 Task: Add a dentist appointment for a check-up on the 19th at 11:00 AM.
Action: Mouse moved to (405, 129)
Screenshot: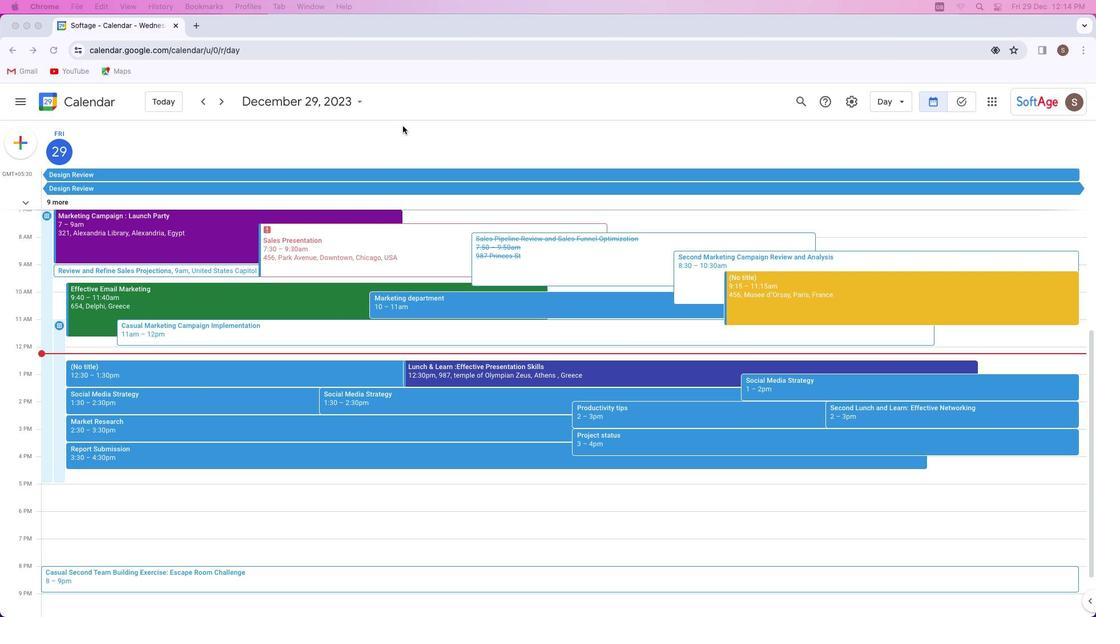 
Action: Mouse pressed left at (405, 129)
Screenshot: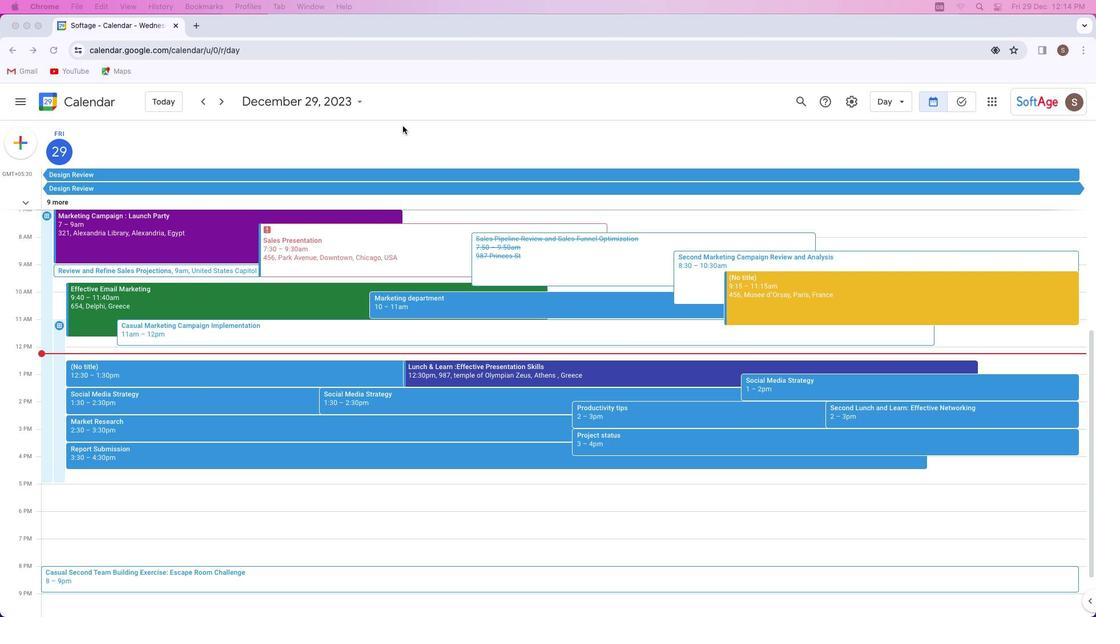 
Action: Mouse moved to (24, 149)
Screenshot: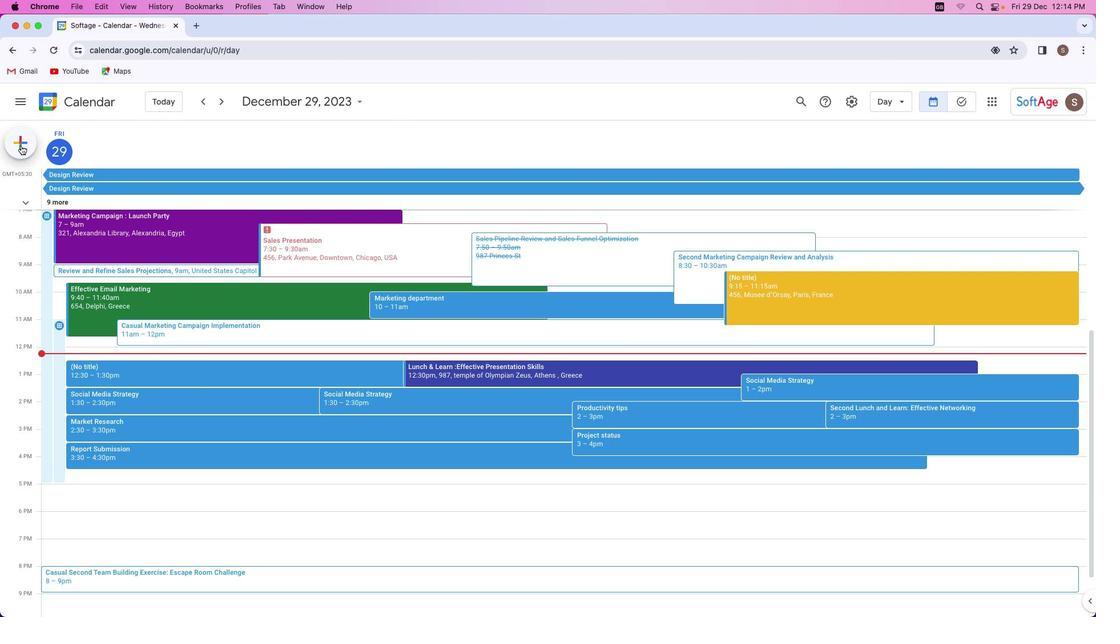 
Action: Mouse pressed left at (24, 149)
Screenshot: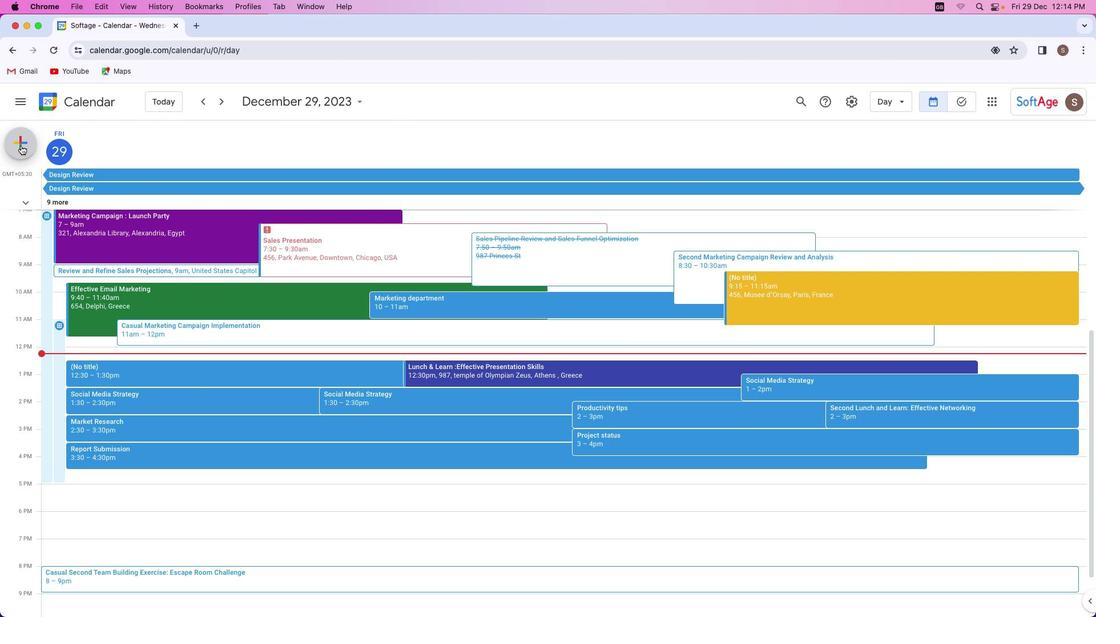 
Action: Mouse moved to (45, 178)
Screenshot: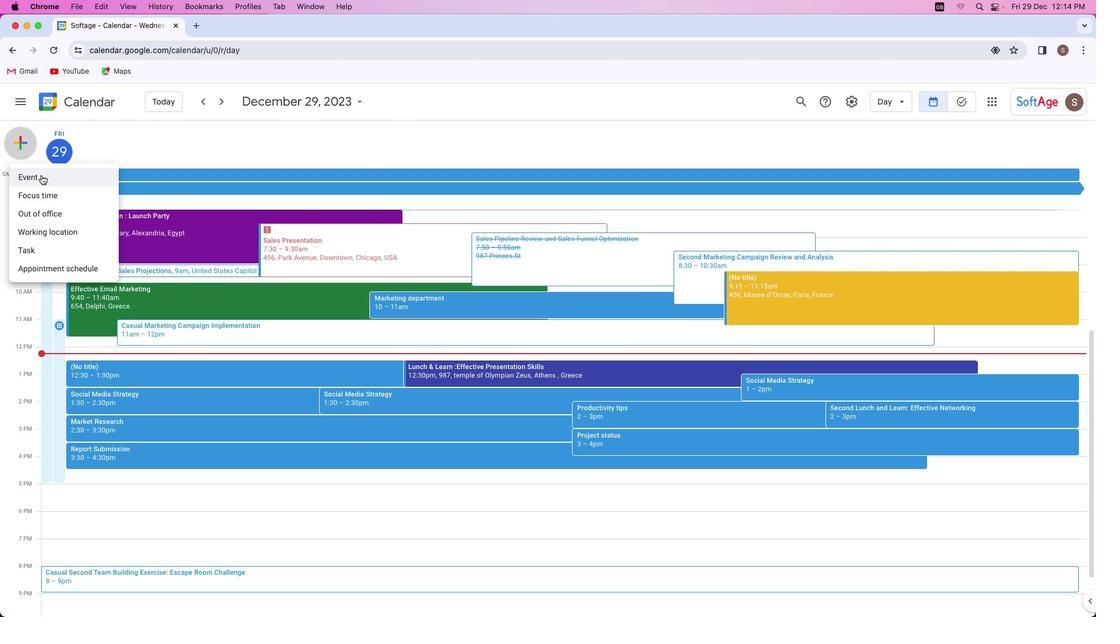 
Action: Mouse pressed left at (45, 178)
Screenshot: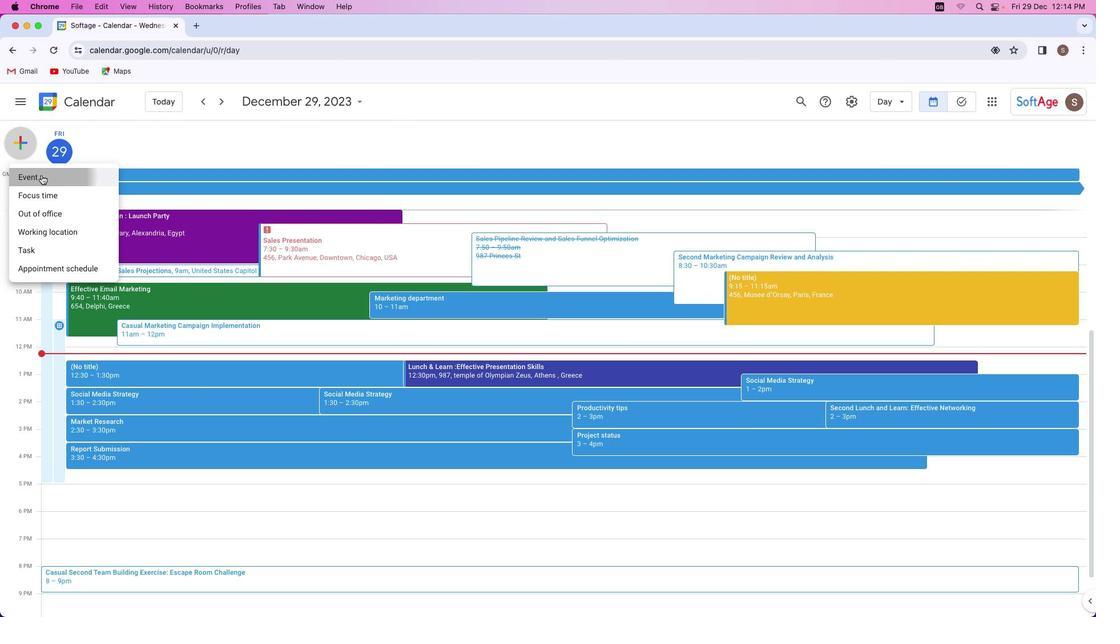
Action: Mouse moved to (401, 240)
Screenshot: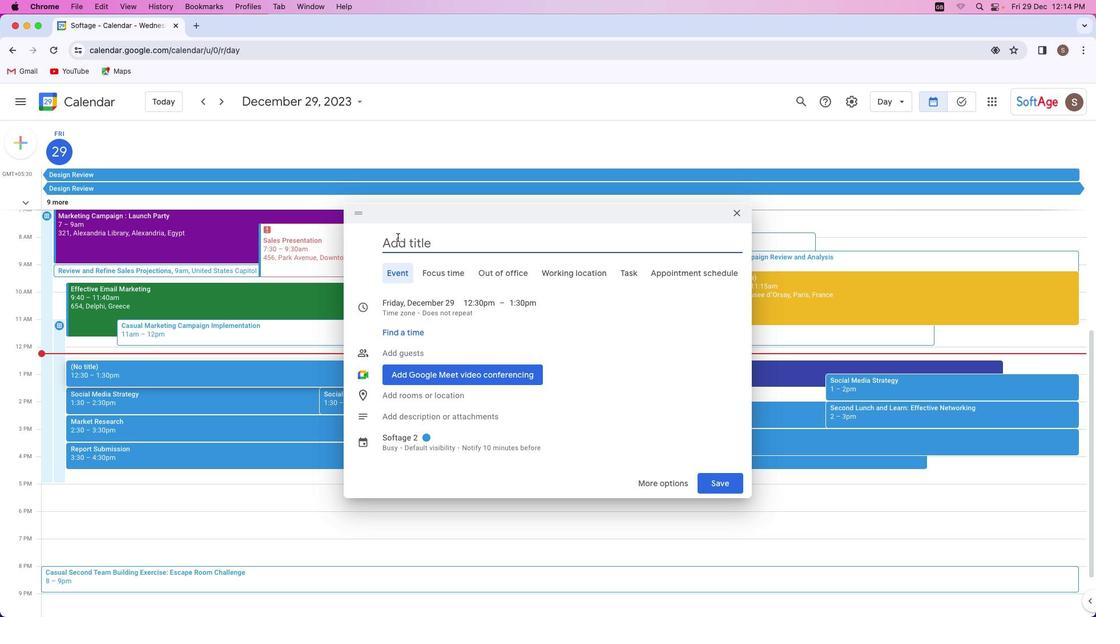 
Action: Key pressed Key.shift'D''e''n''t''i''s''t'Key.space'a''p''p''o''i''n''t''m''e''n''t'Key.shift_r':''c''e''c''k'Key.leftKey.leftKey.left'h'Key.rightKey.rightKey.right'-''u''p'Key.space'p''u''r''p''o''s''e'
Screenshot: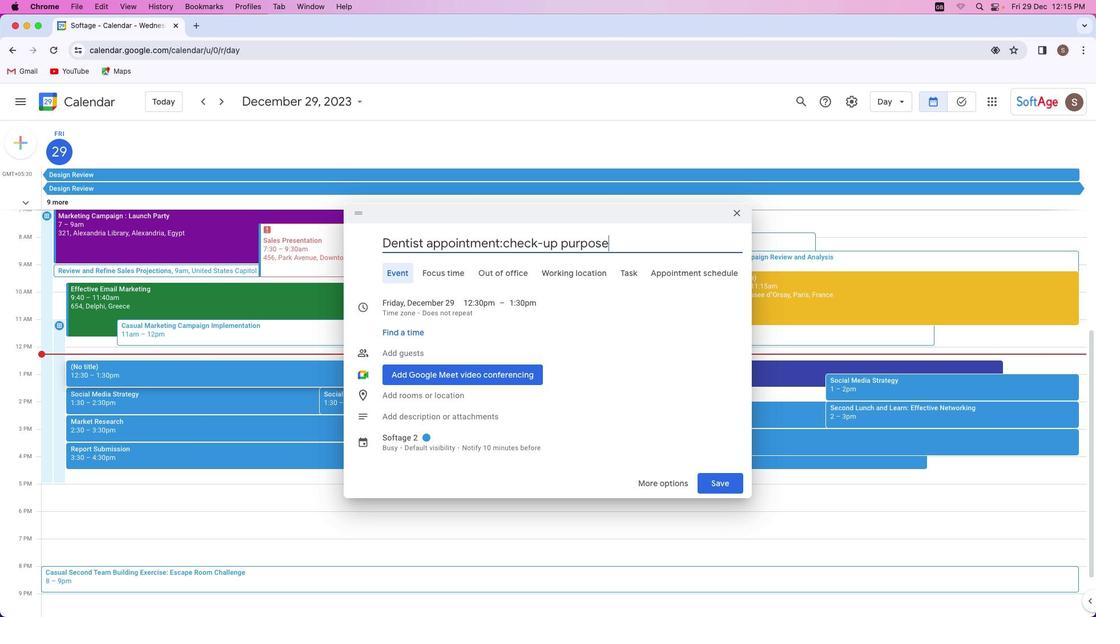 
Action: Mouse moved to (406, 305)
Screenshot: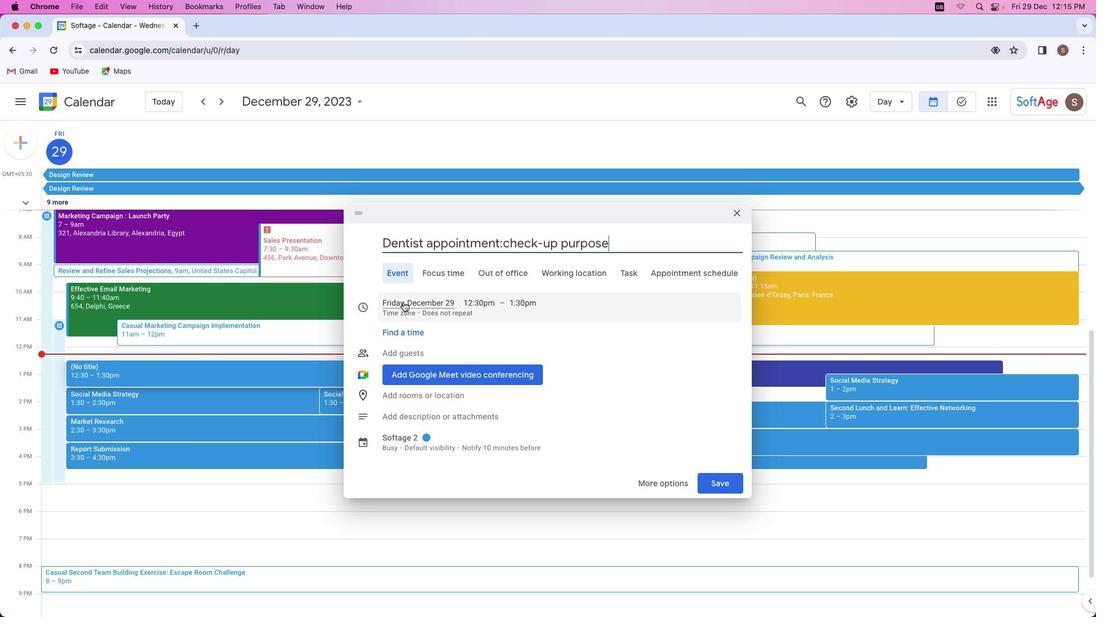 
Action: Mouse pressed left at (406, 305)
Screenshot: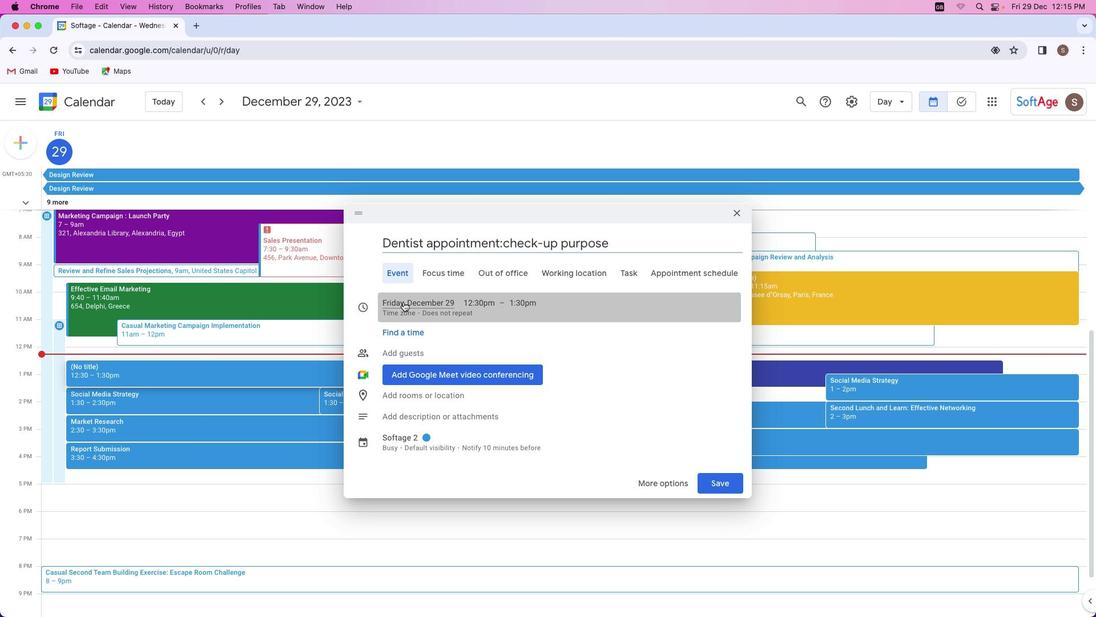 
Action: Mouse moved to (528, 324)
Screenshot: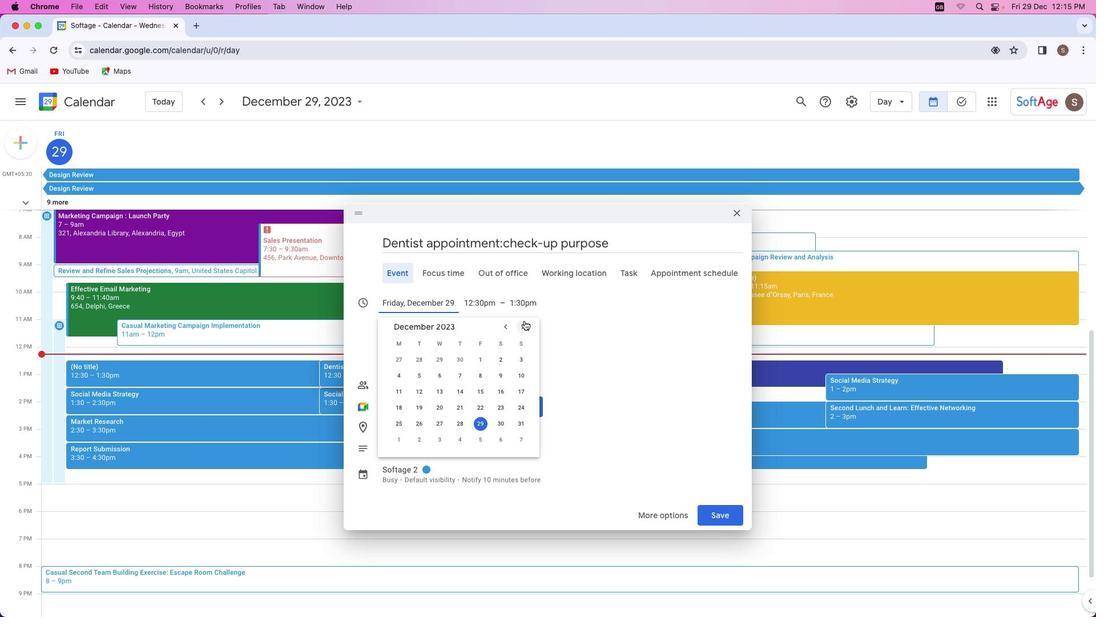 
Action: Mouse pressed left at (528, 324)
Screenshot: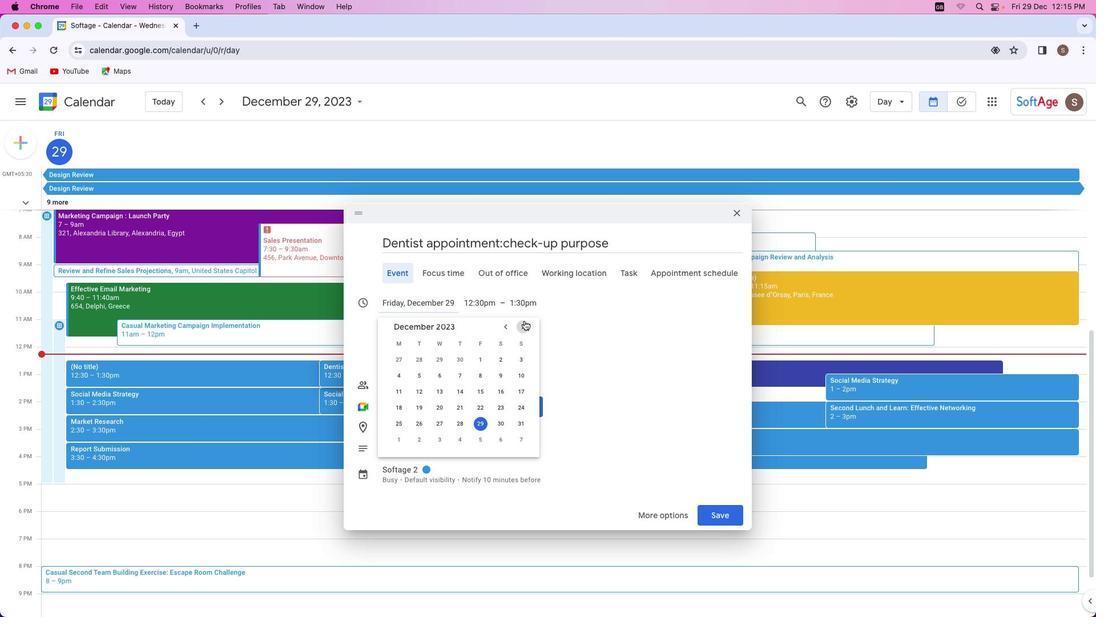
Action: Mouse moved to (480, 392)
Screenshot: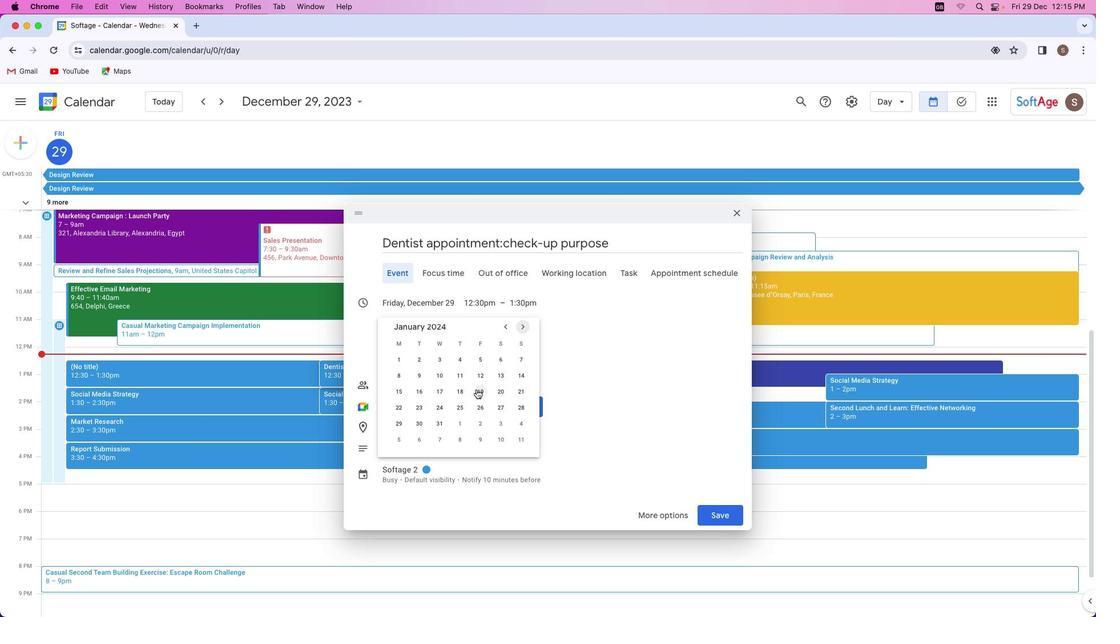 
Action: Mouse pressed left at (480, 392)
Screenshot: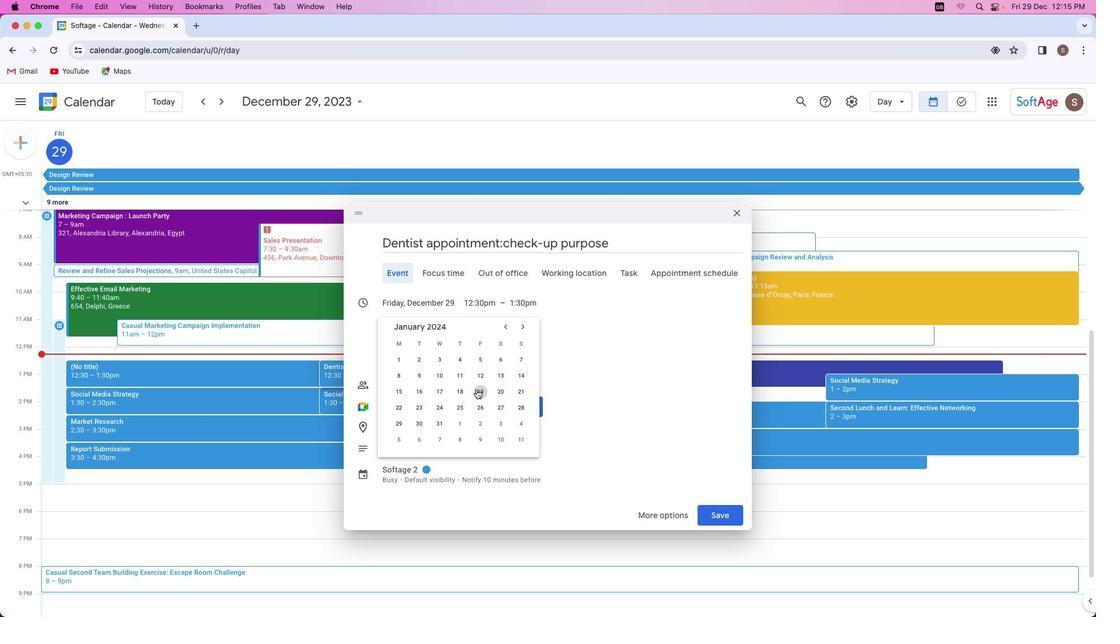 
Action: Mouse moved to (497, 306)
Screenshot: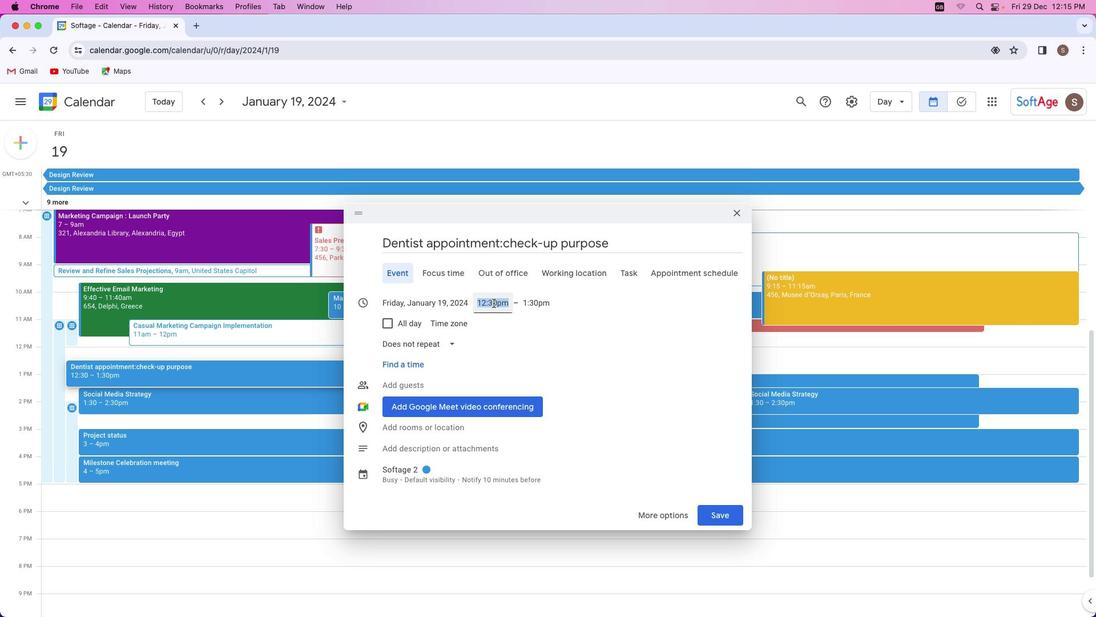 
Action: Mouse pressed left at (497, 306)
Screenshot: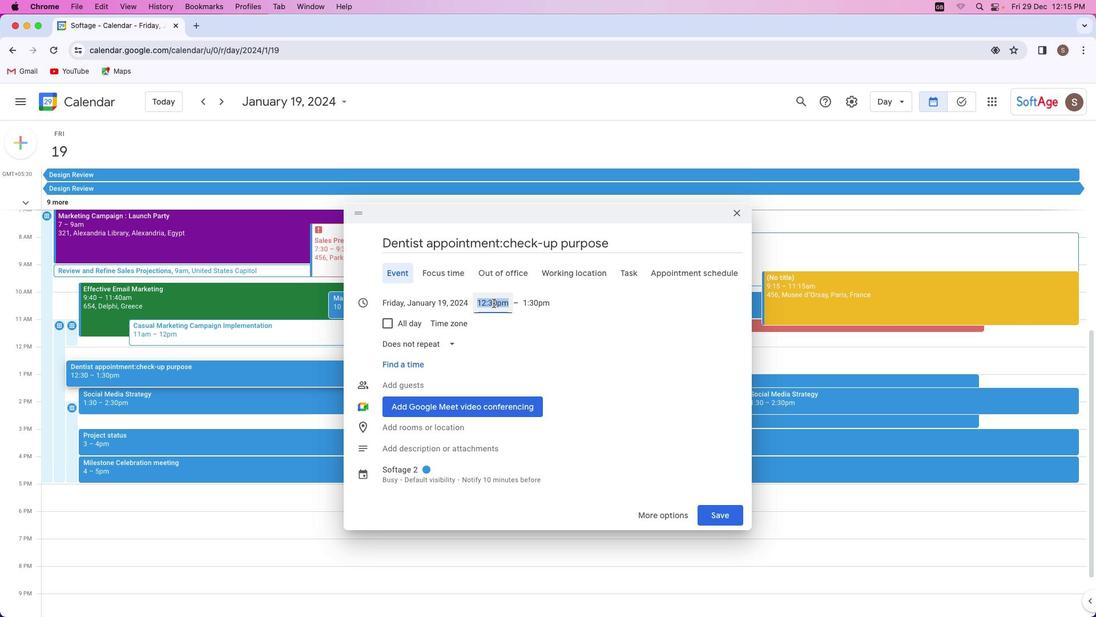 
Action: Mouse moved to (498, 359)
Screenshot: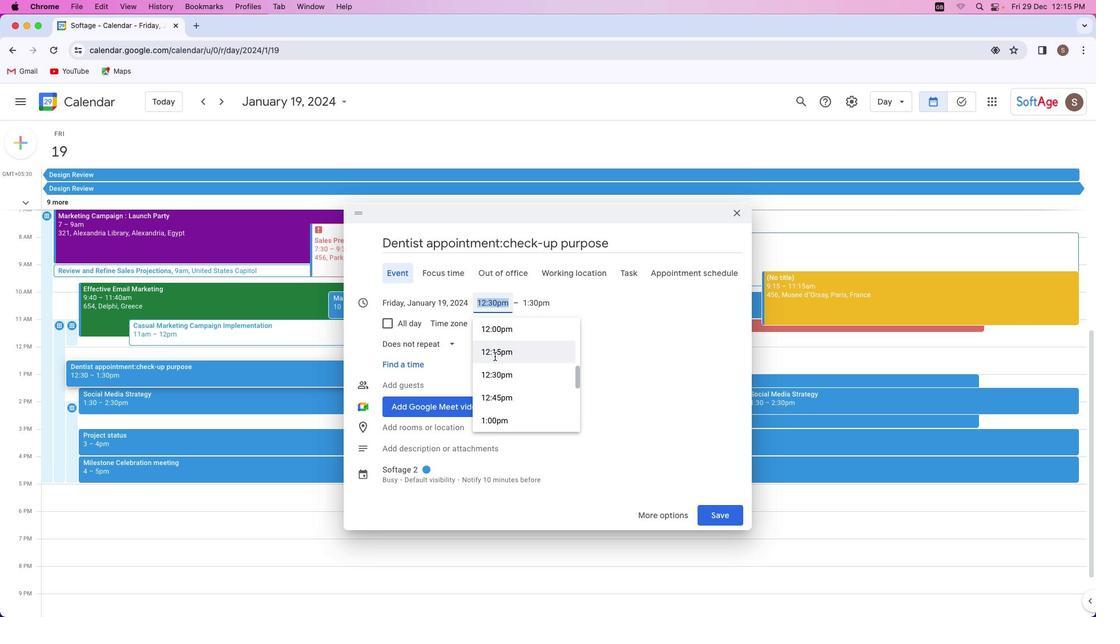 
Action: Mouse scrolled (498, 359) with delta (3, 3)
Screenshot: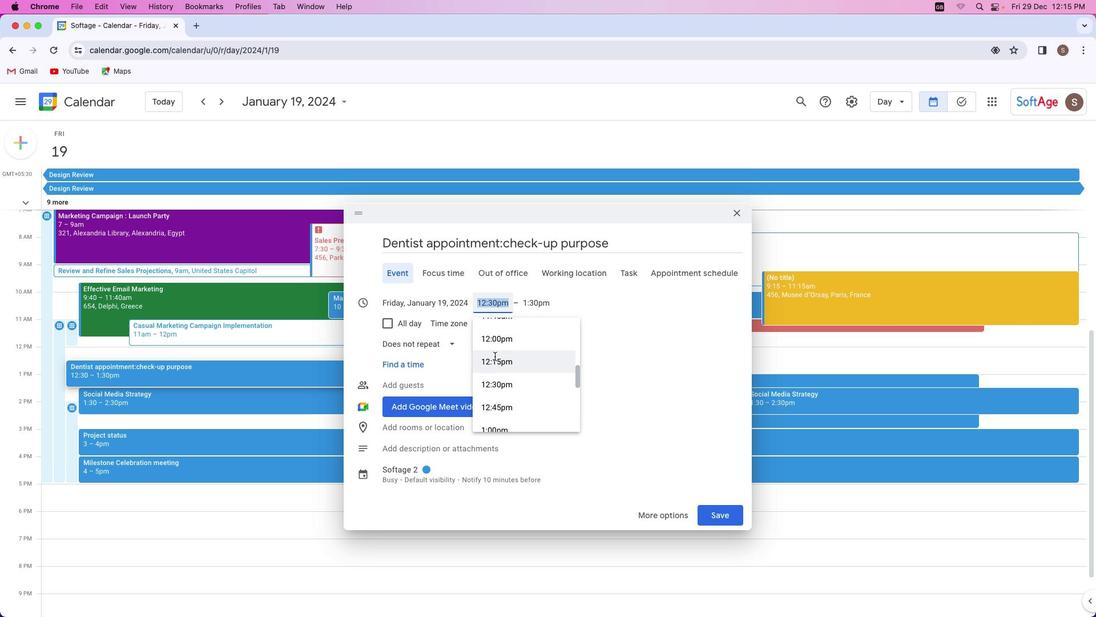 
Action: Mouse moved to (498, 359)
Screenshot: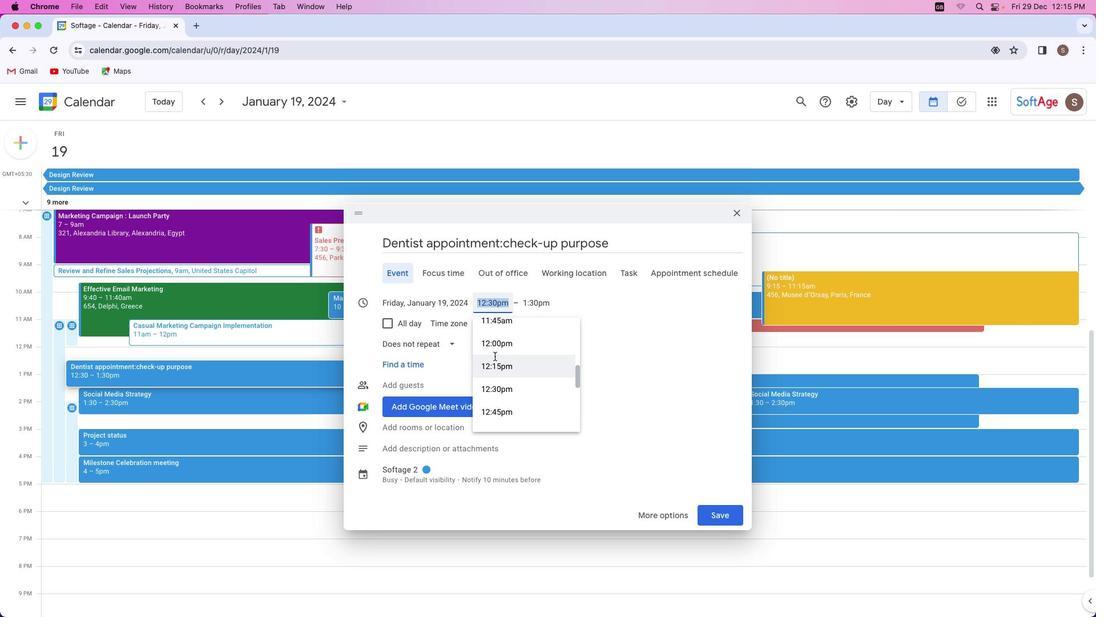 
Action: Mouse scrolled (498, 359) with delta (3, 3)
Screenshot: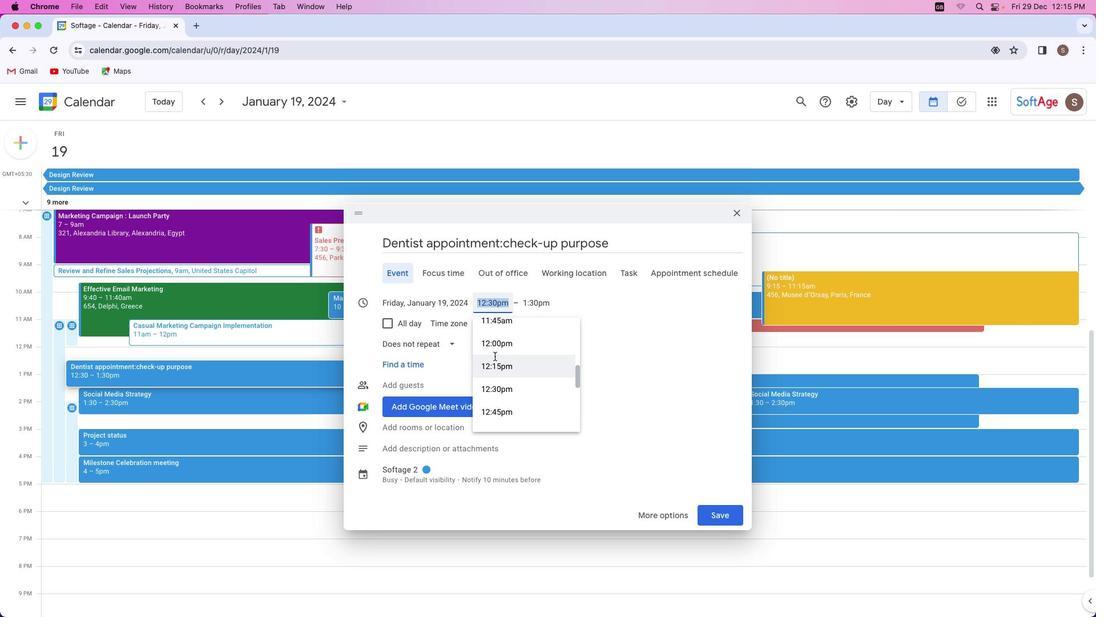 
Action: Mouse scrolled (498, 359) with delta (3, 4)
Screenshot: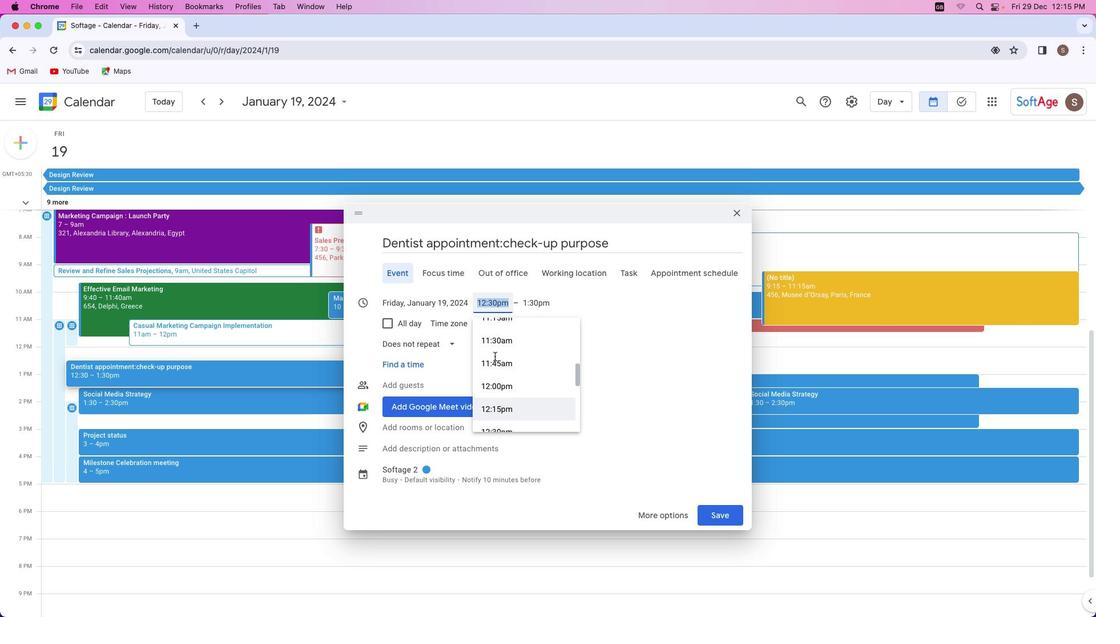 
Action: Mouse scrolled (498, 359) with delta (3, 3)
Screenshot: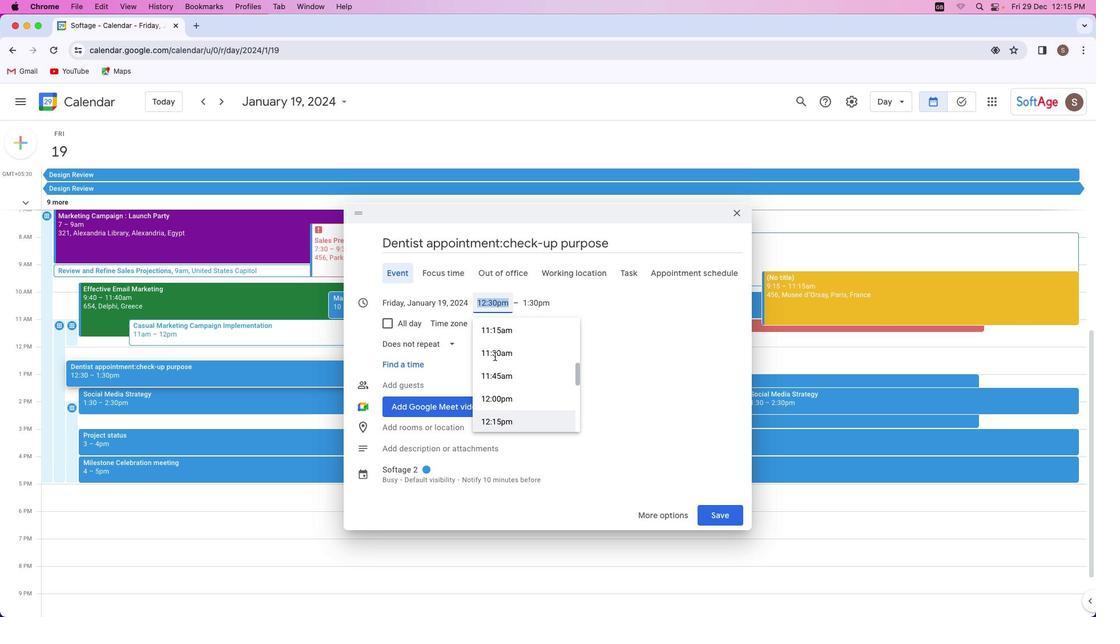 
Action: Mouse scrolled (498, 359) with delta (3, 3)
Screenshot: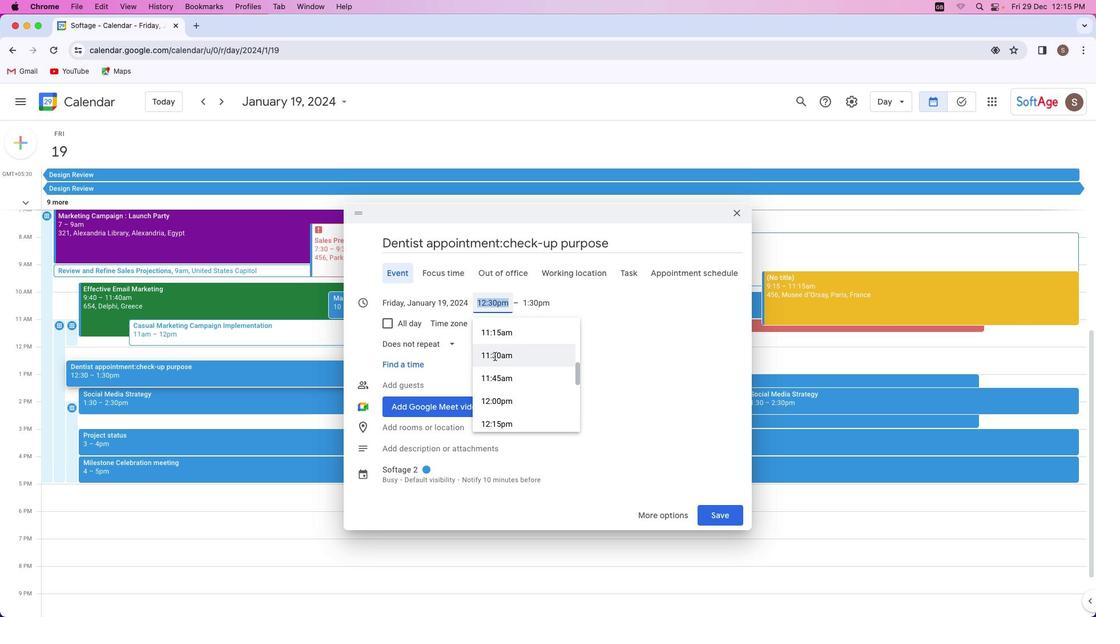 
Action: Mouse scrolled (498, 359) with delta (3, 3)
Screenshot: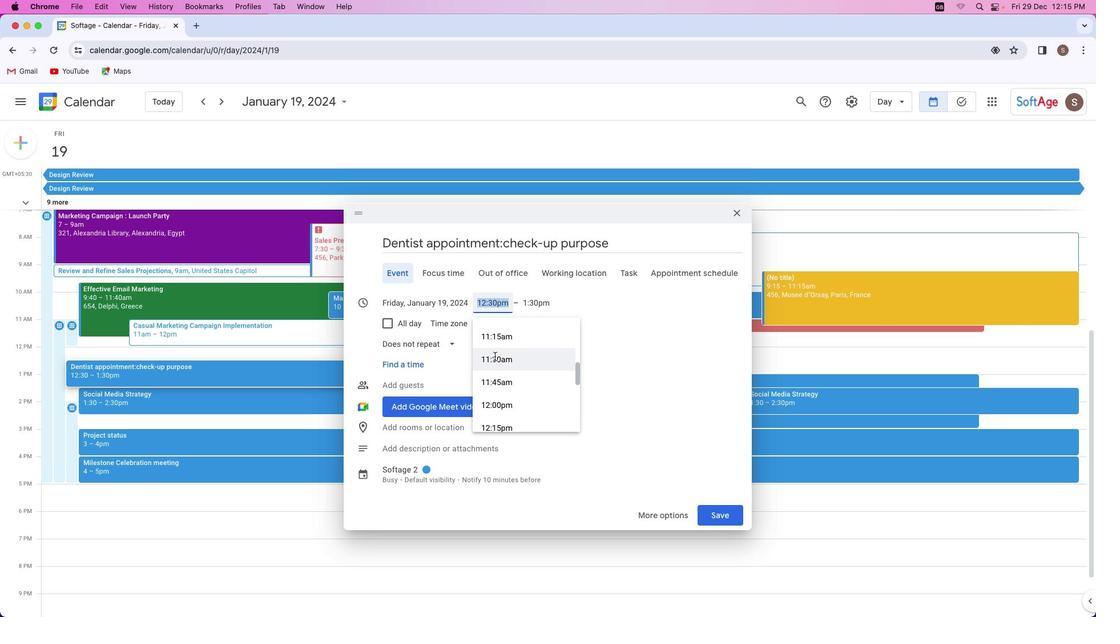
Action: Mouse scrolled (498, 359) with delta (3, 3)
Screenshot: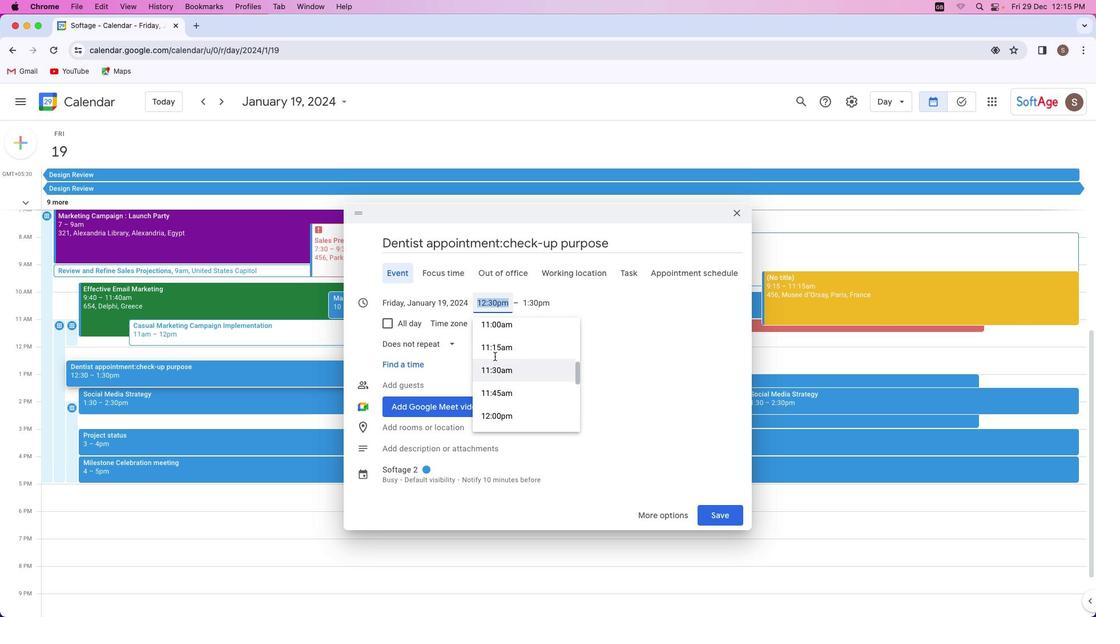 
Action: Mouse scrolled (498, 359) with delta (3, 3)
Screenshot: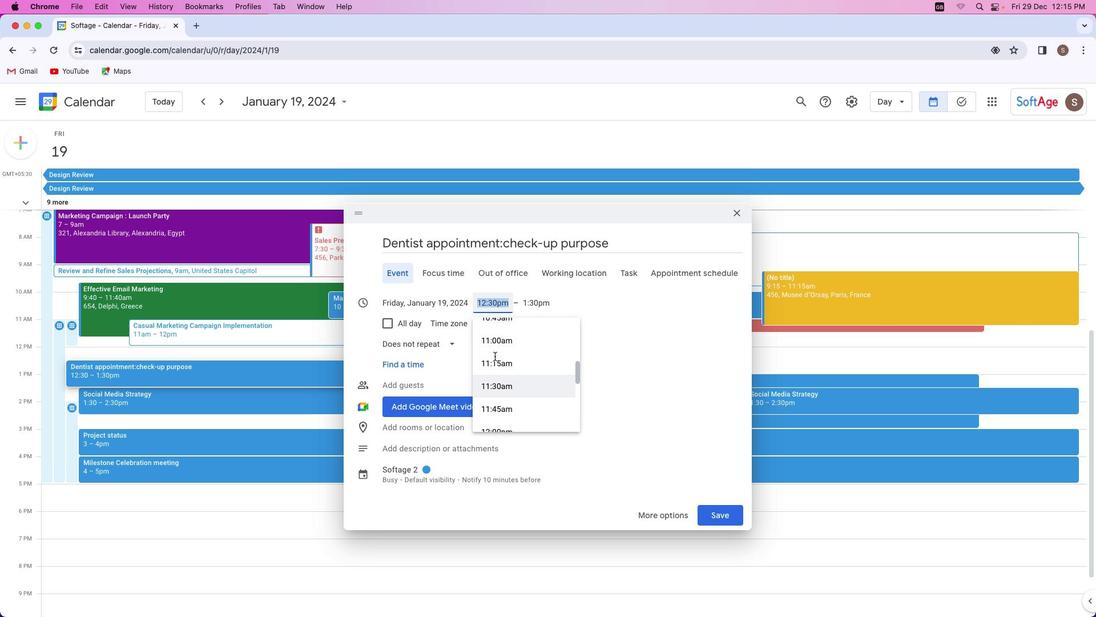 
Action: Mouse moved to (506, 346)
Screenshot: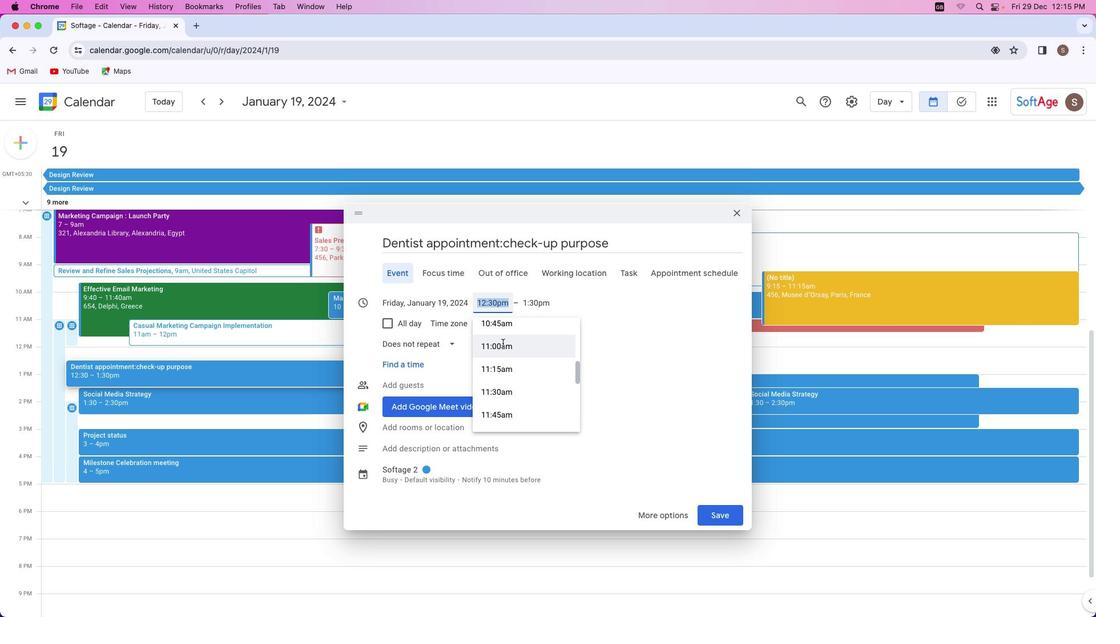 
Action: Mouse pressed left at (506, 346)
Screenshot: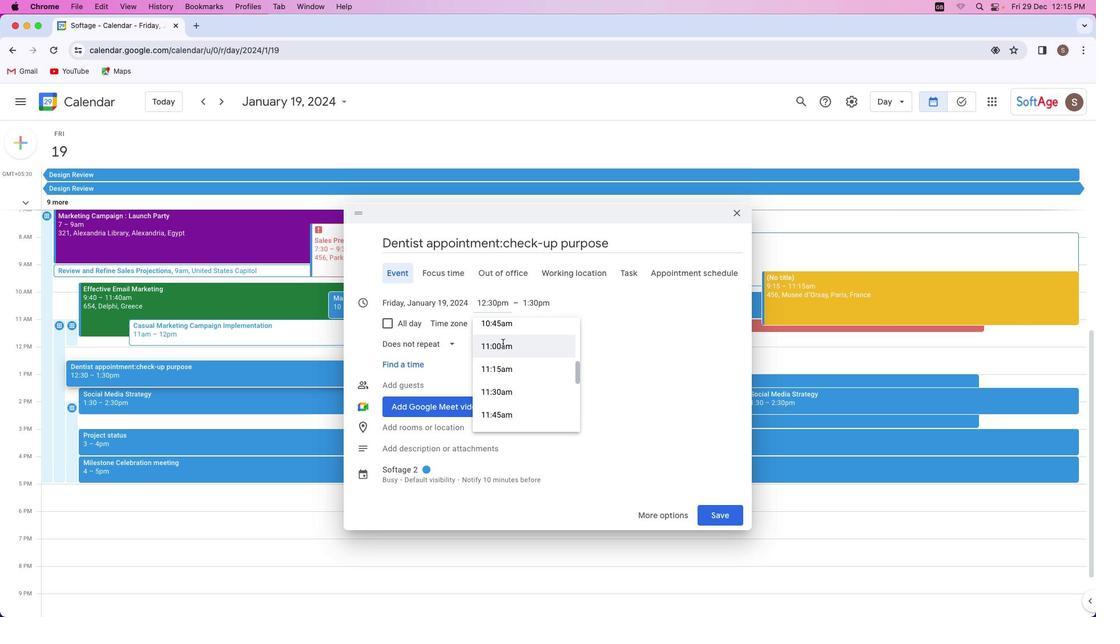
Action: Mouse moved to (538, 309)
Screenshot: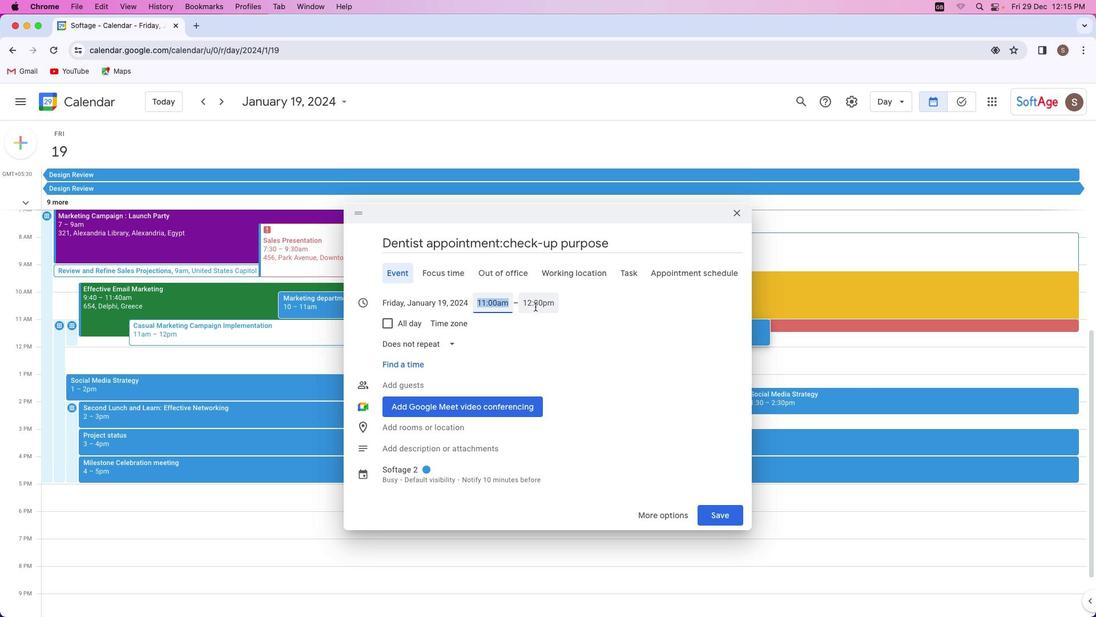 
Action: Mouse pressed left at (538, 309)
Screenshot: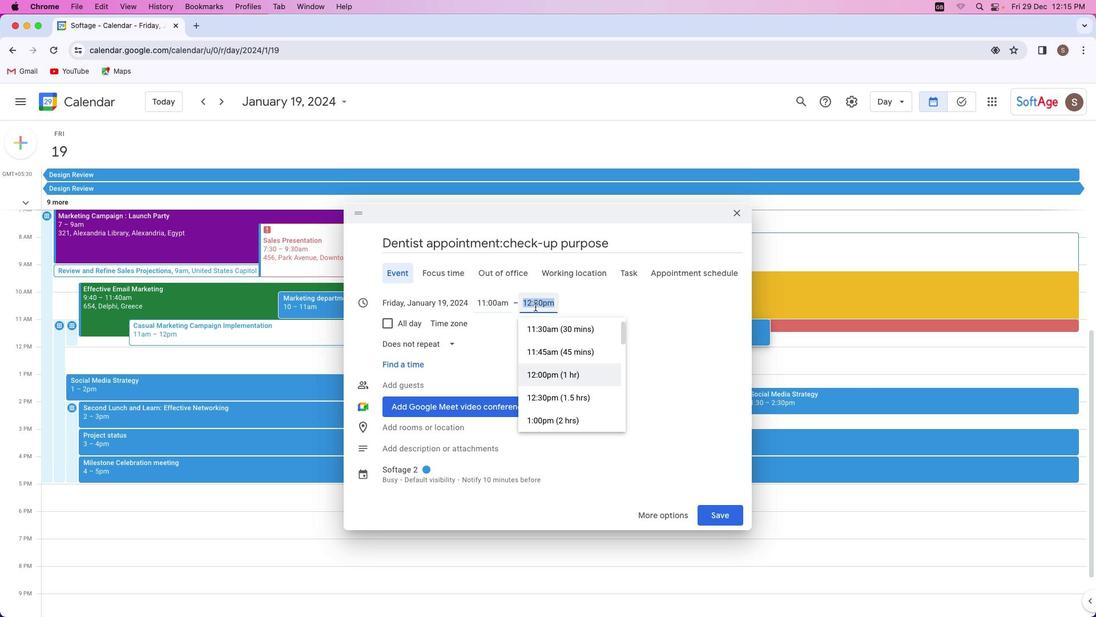 
Action: Mouse moved to (542, 365)
Screenshot: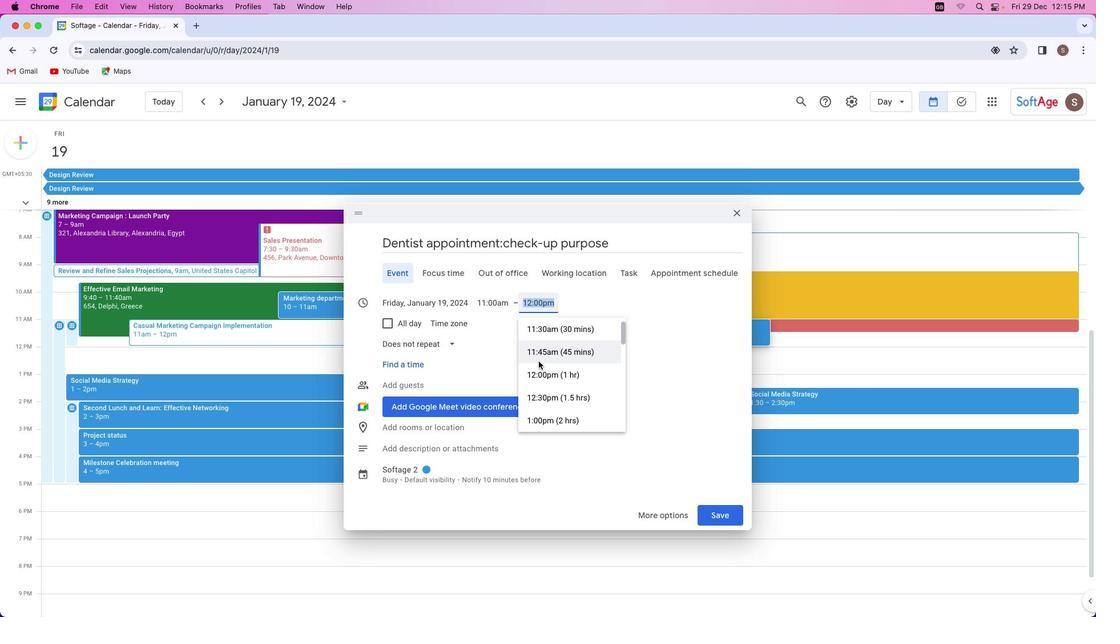 
Action: Mouse scrolled (542, 365) with delta (3, 3)
Screenshot: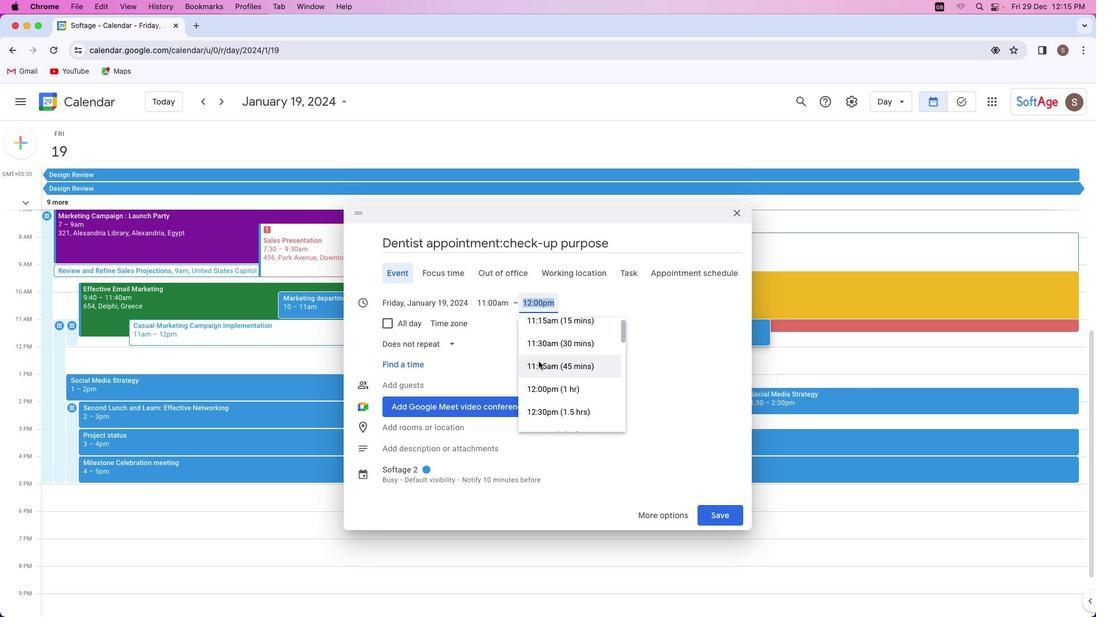 
Action: Mouse moved to (542, 364)
Screenshot: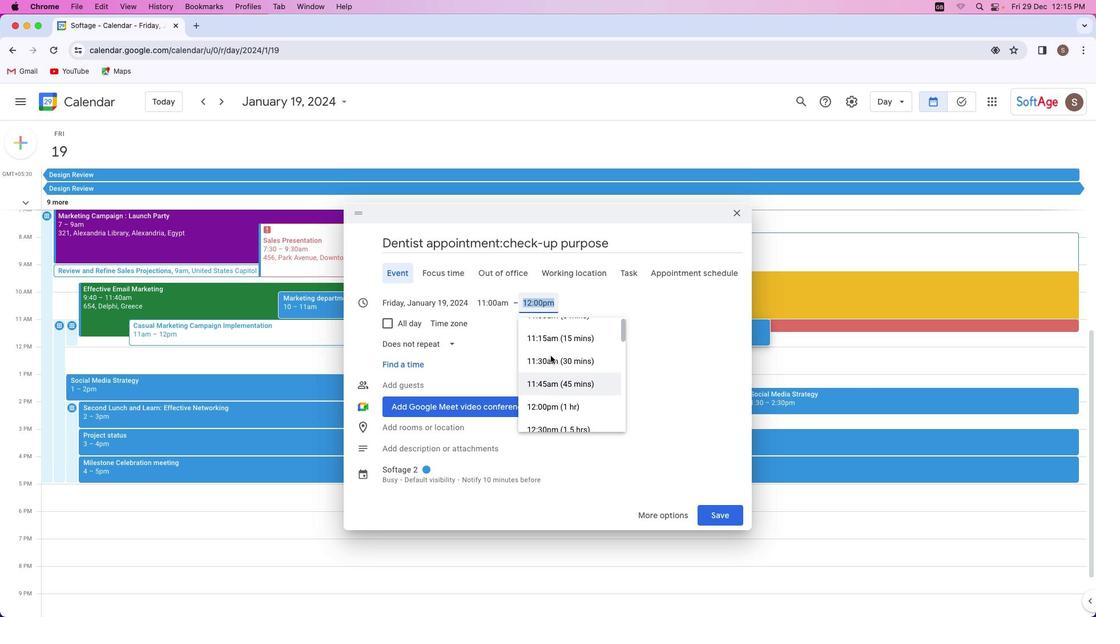 
Action: Mouse scrolled (542, 364) with delta (3, 3)
Screenshot: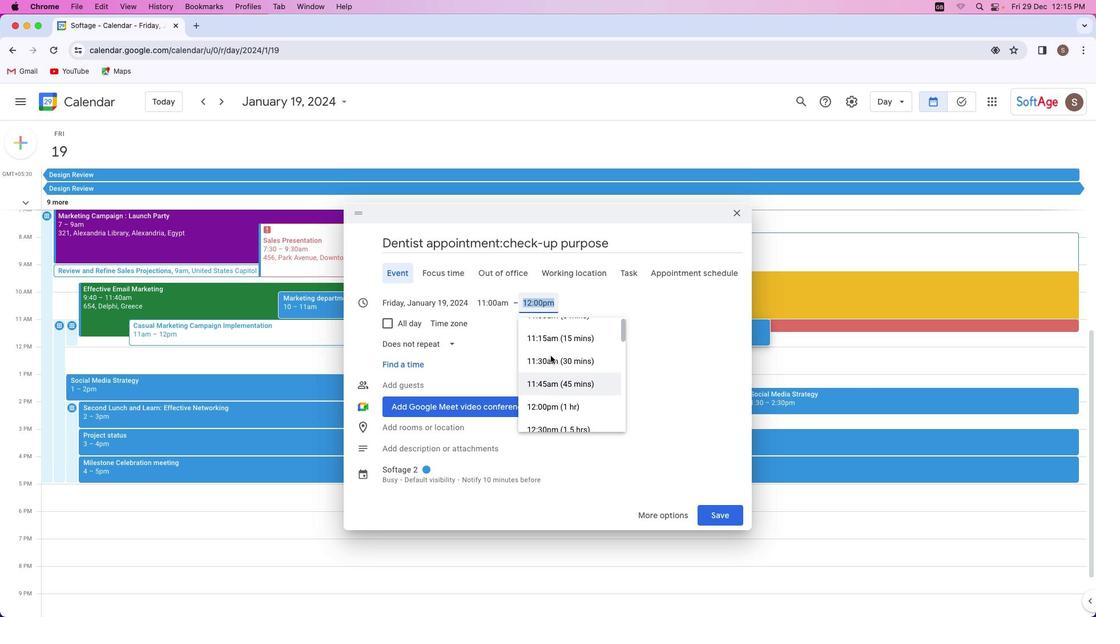 
Action: Mouse scrolled (542, 364) with delta (3, 5)
Screenshot: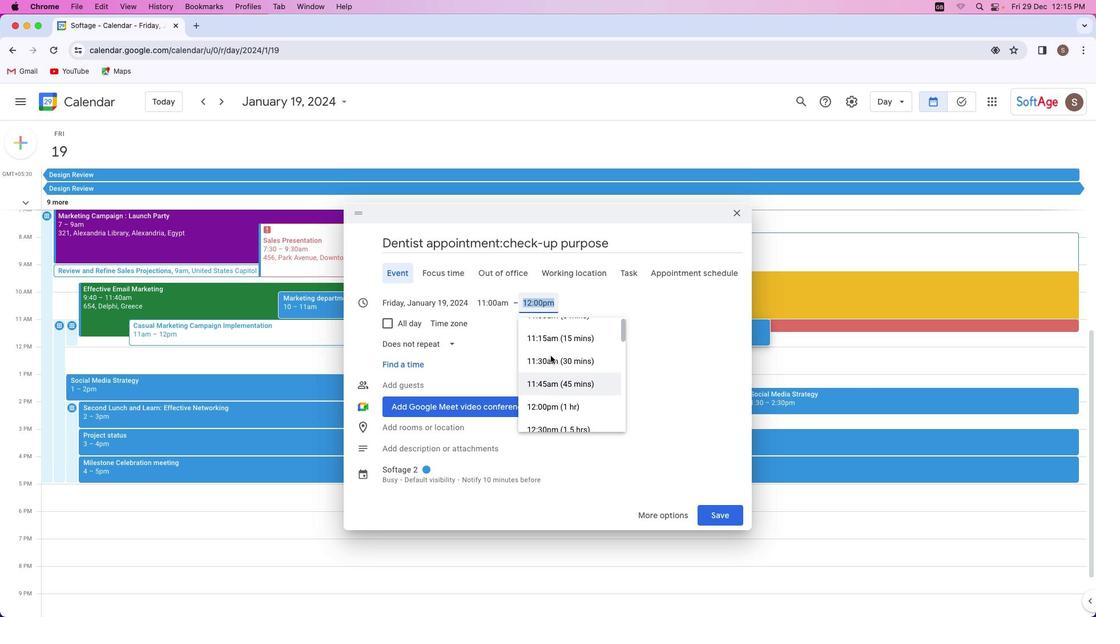 
Action: Mouse scrolled (542, 364) with delta (3, 6)
Screenshot: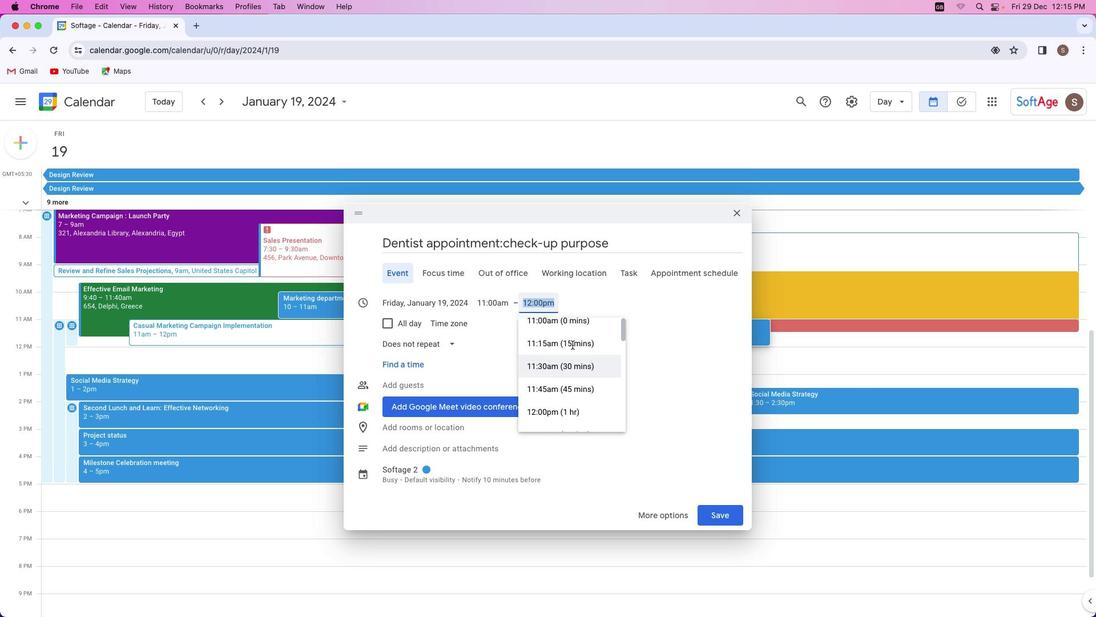 
Action: Mouse moved to (593, 330)
Screenshot: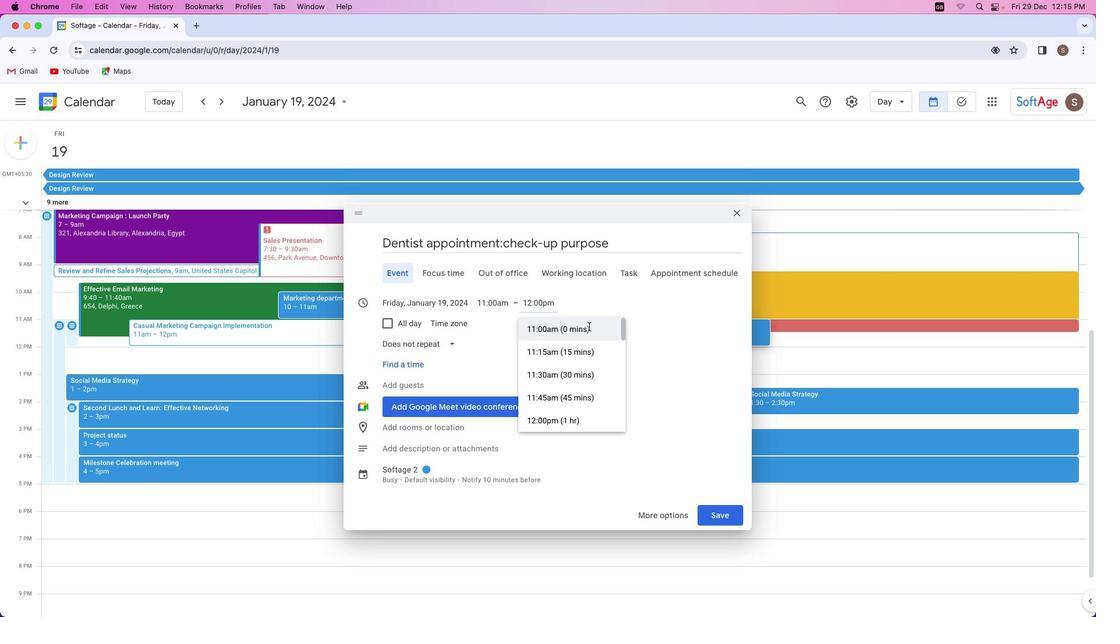 
Action: Mouse pressed left at (593, 330)
Screenshot: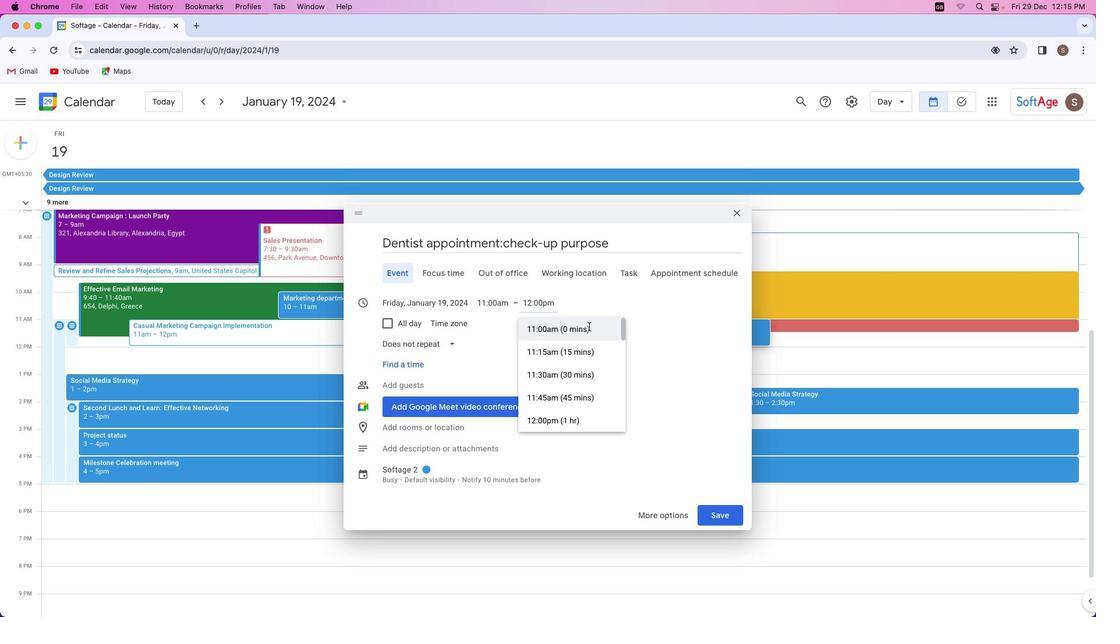 
Action: Mouse moved to (413, 450)
Screenshot: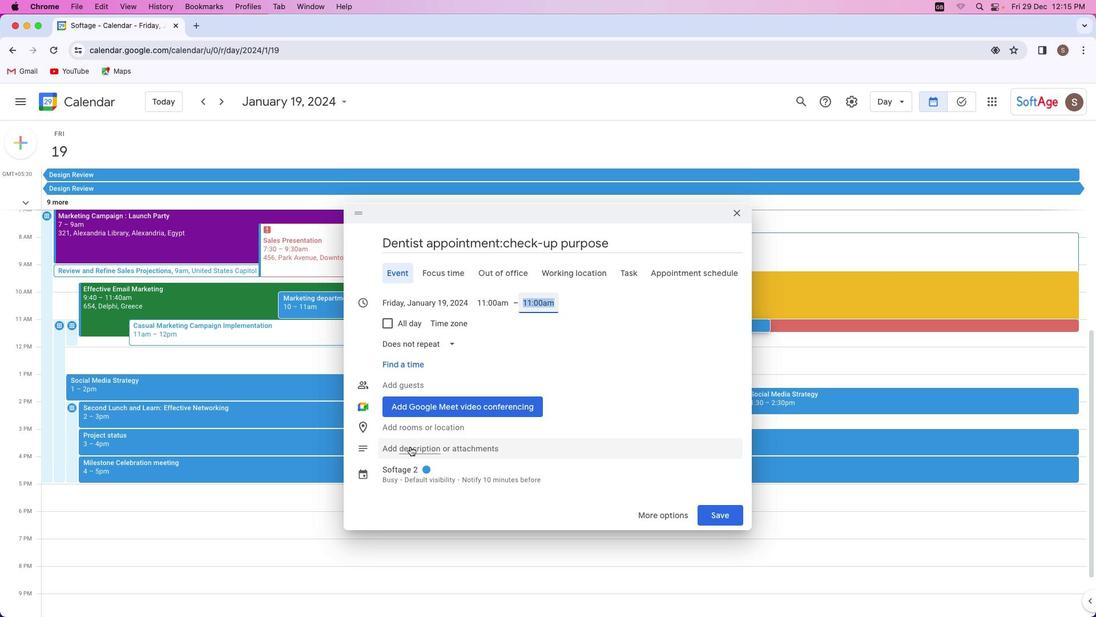 
Action: Mouse pressed left at (413, 450)
Screenshot: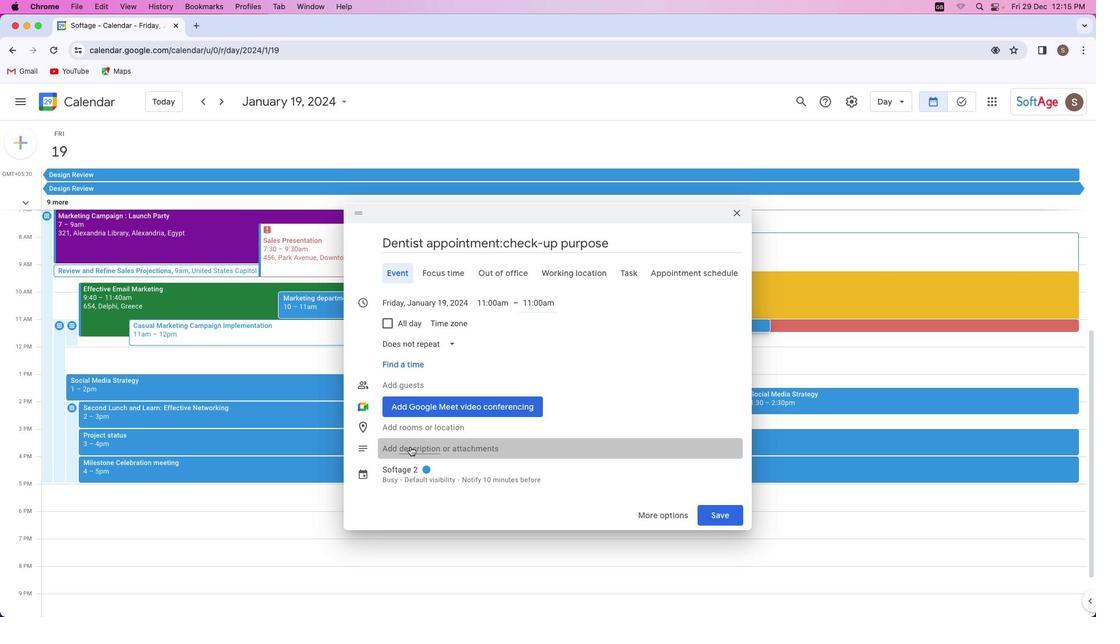 
Action: Mouse moved to (424, 462)
Screenshot: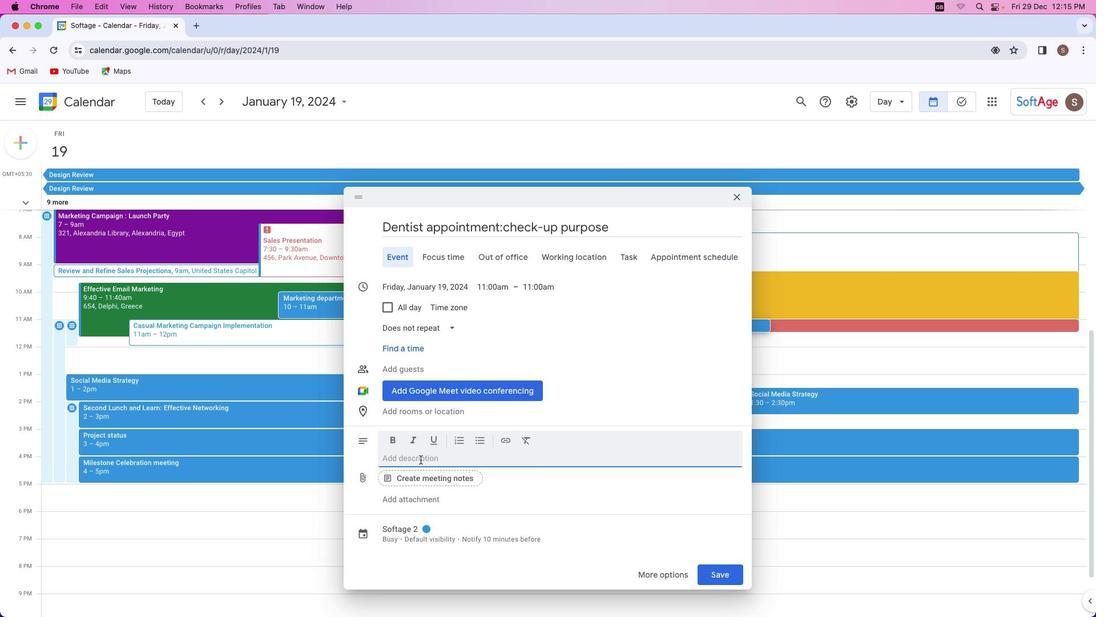 
Action: Key pressed Key.shift'I'Key.space'a''m'Key.space'a''d''d''i''n''g'Key.space'a'Key.space'd''e''n''t''i''s''t'Key.space'a''p''p''o''i''n''t''m''e''n''t'Key.space'f''o''r'Key.space'a'Key.space'c''h''e''c''k''-''u''p''.'
Screenshot: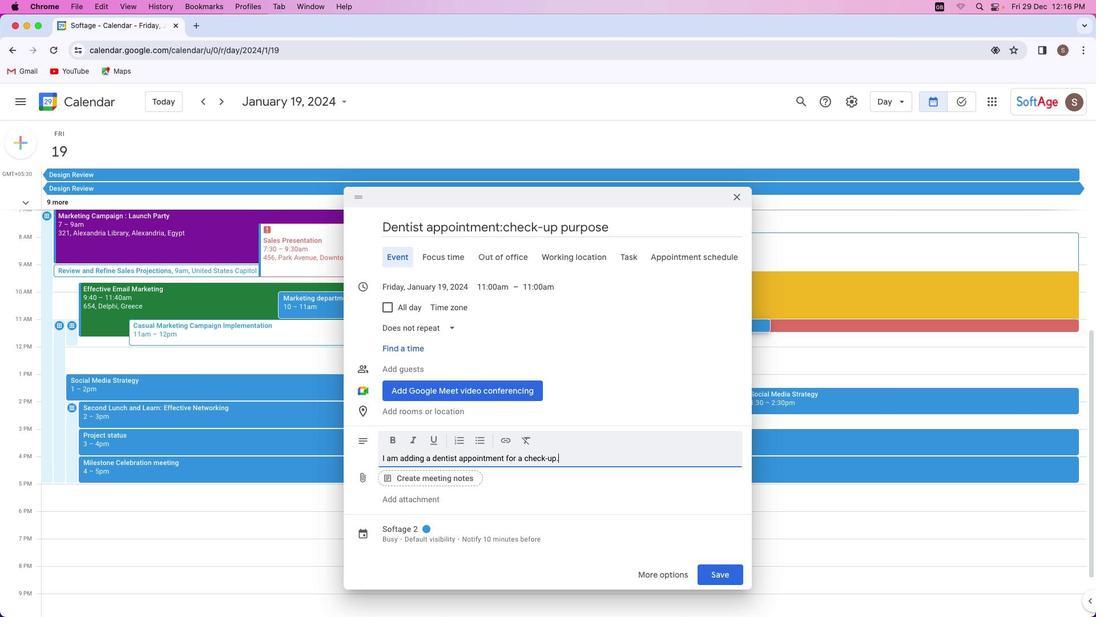 
Action: Mouse moved to (423, 525)
Screenshot: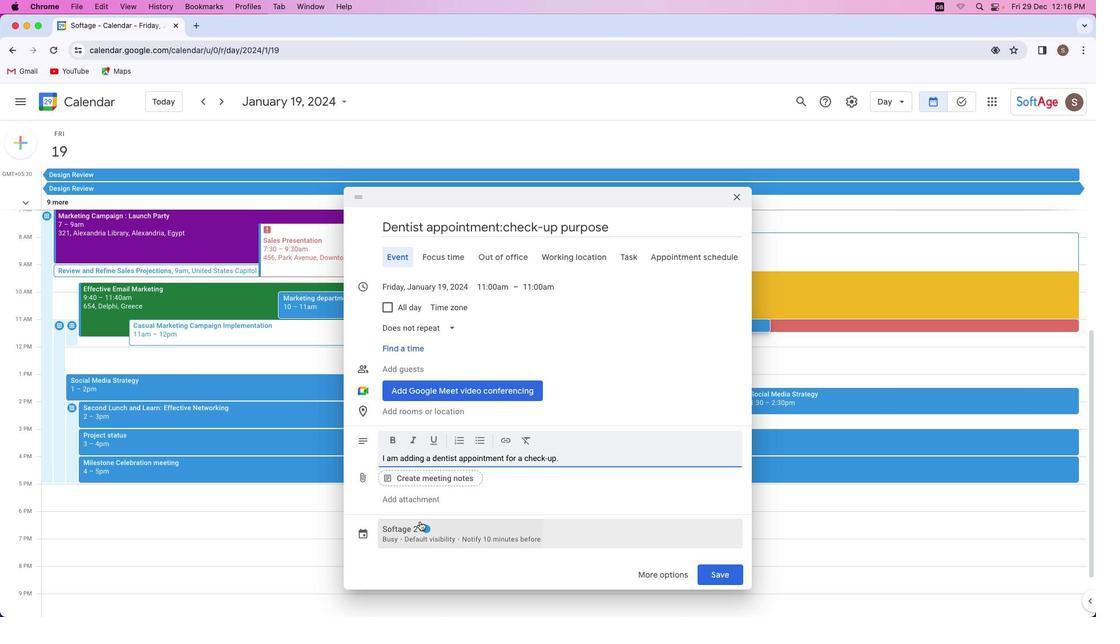 
Action: Mouse pressed left at (423, 525)
Screenshot: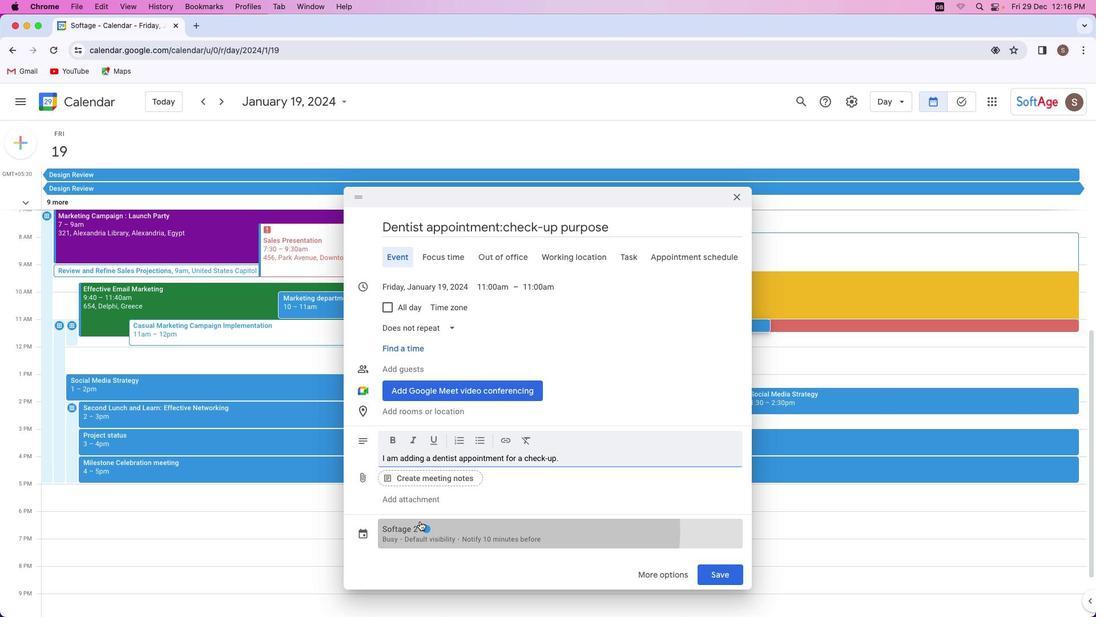 
Action: Mouse moved to (438, 449)
Screenshot: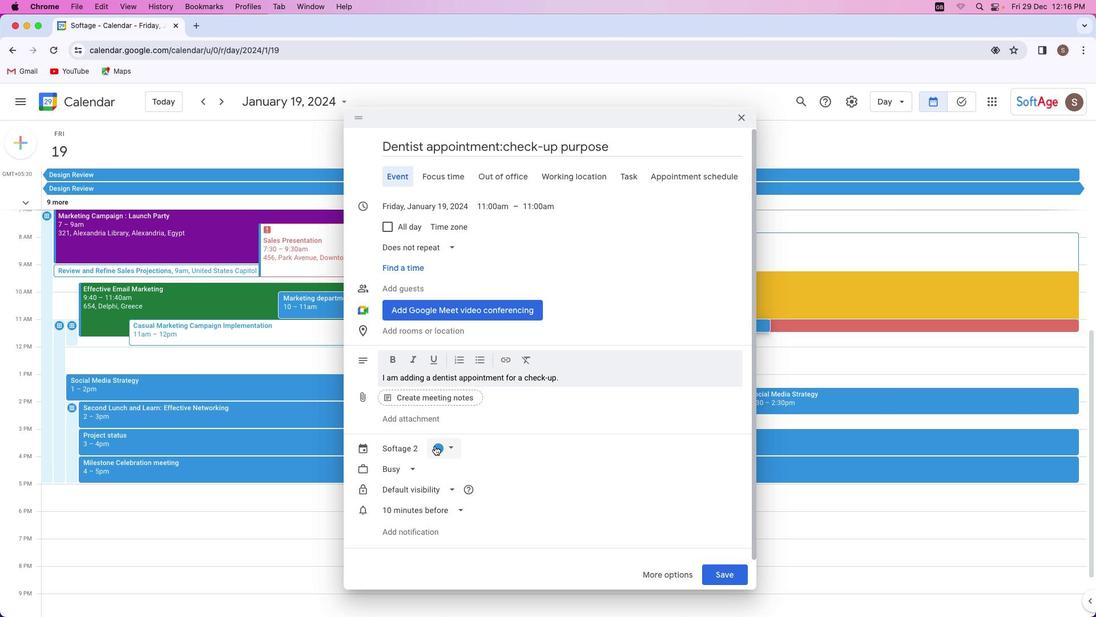 
Action: Mouse pressed left at (438, 449)
Screenshot: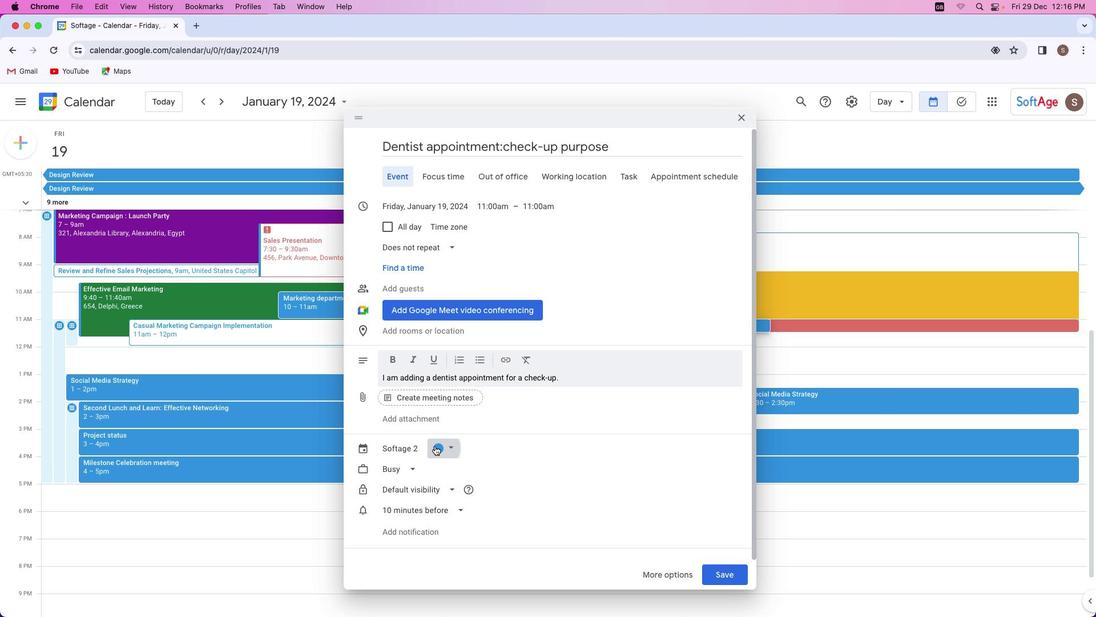 
Action: Mouse moved to (445, 471)
Screenshot: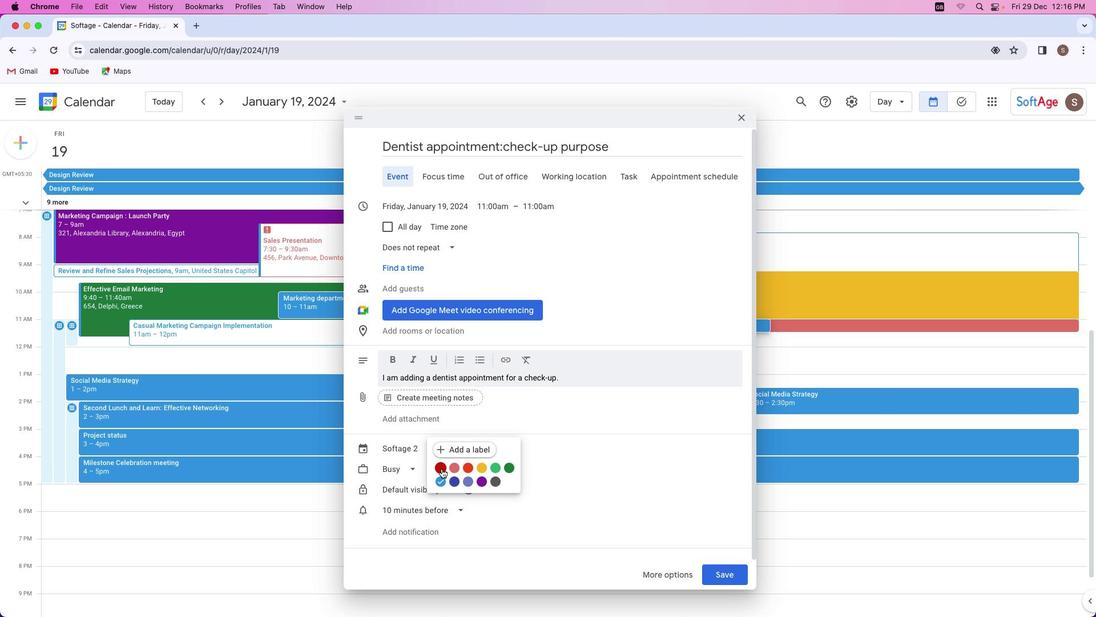 
Action: Mouse pressed left at (445, 471)
Screenshot: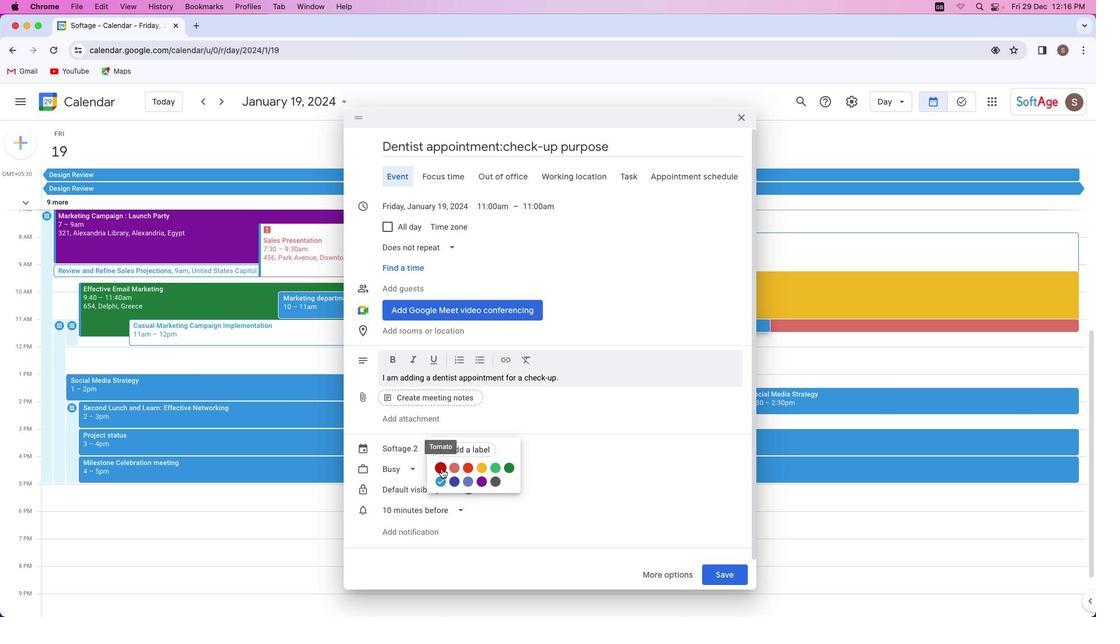 
Action: Mouse moved to (714, 574)
Screenshot: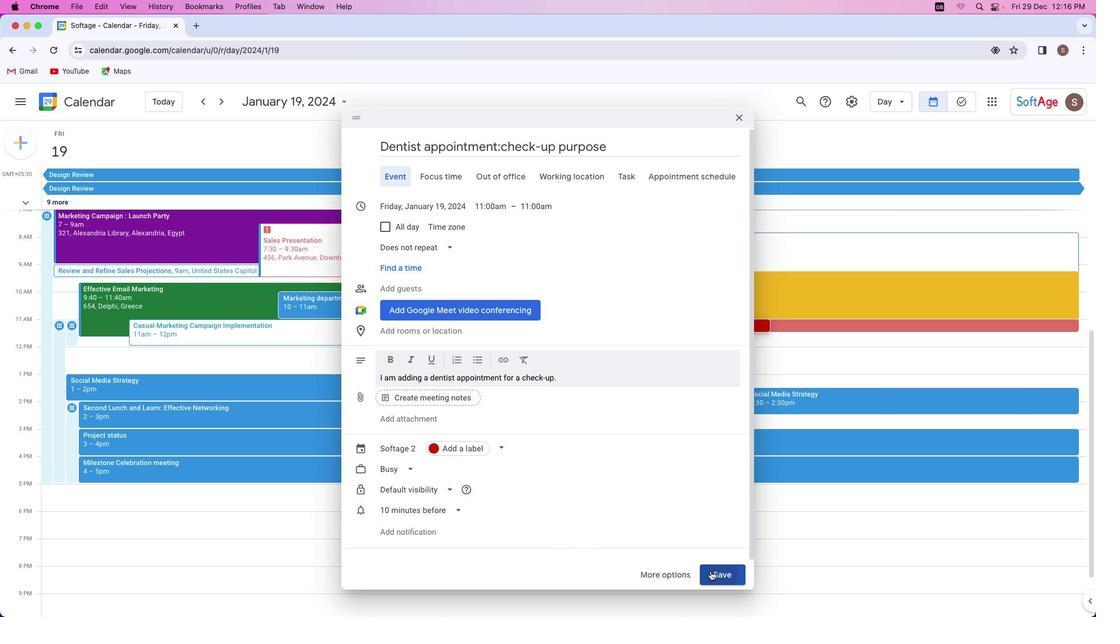 
Action: Mouse pressed left at (714, 574)
Screenshot: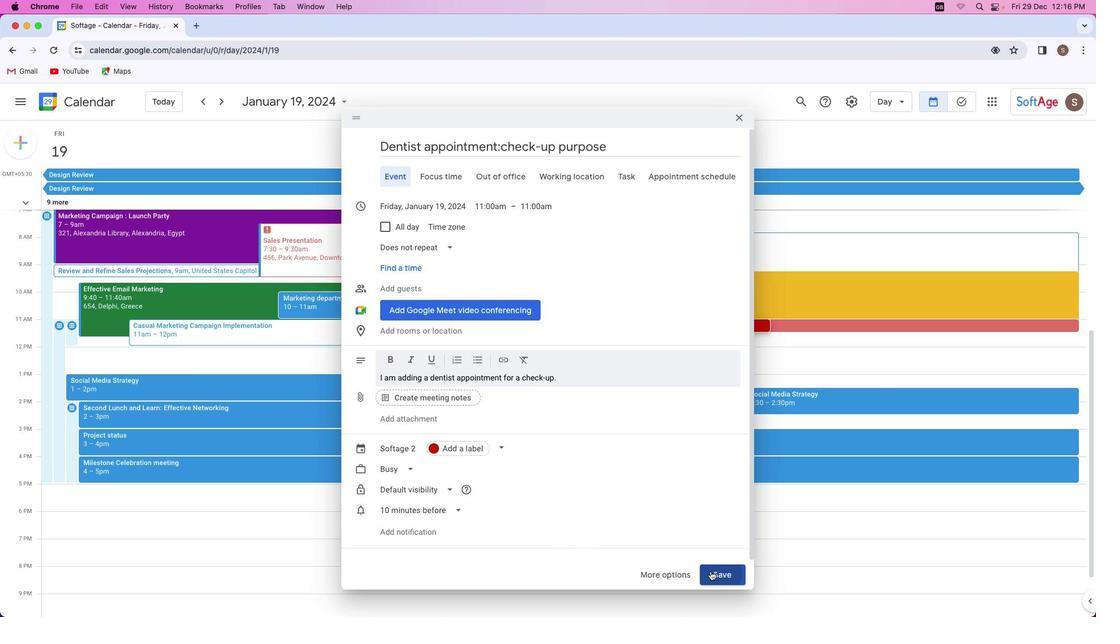
Action: Mouse moved to (478, 327)
Screenshot: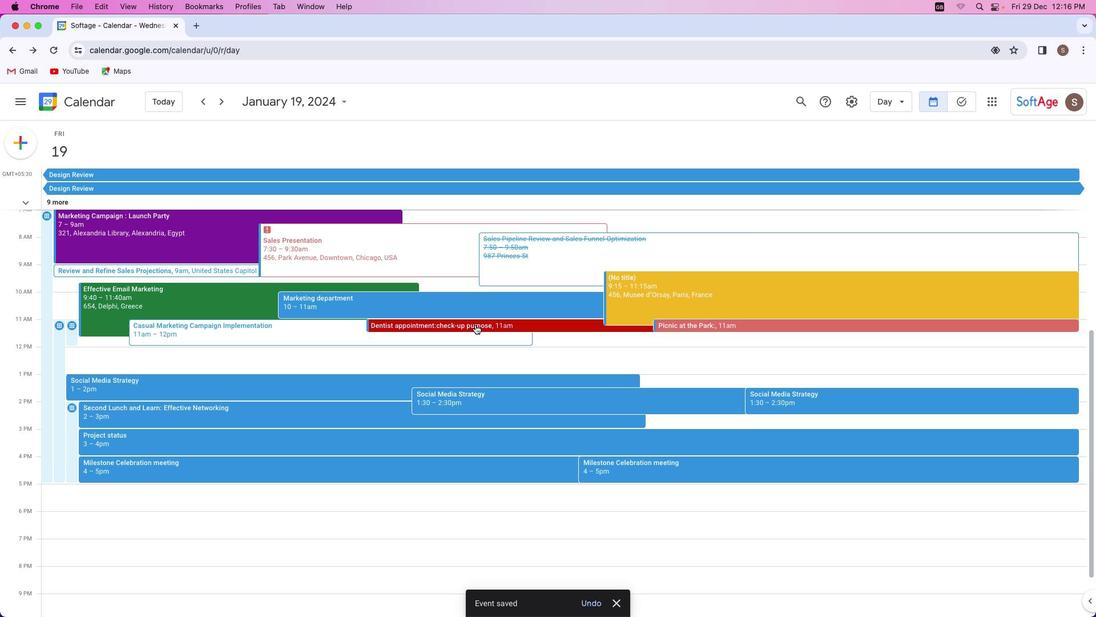 
Action: Mouse pressed left at (478, 327)
Screenshot: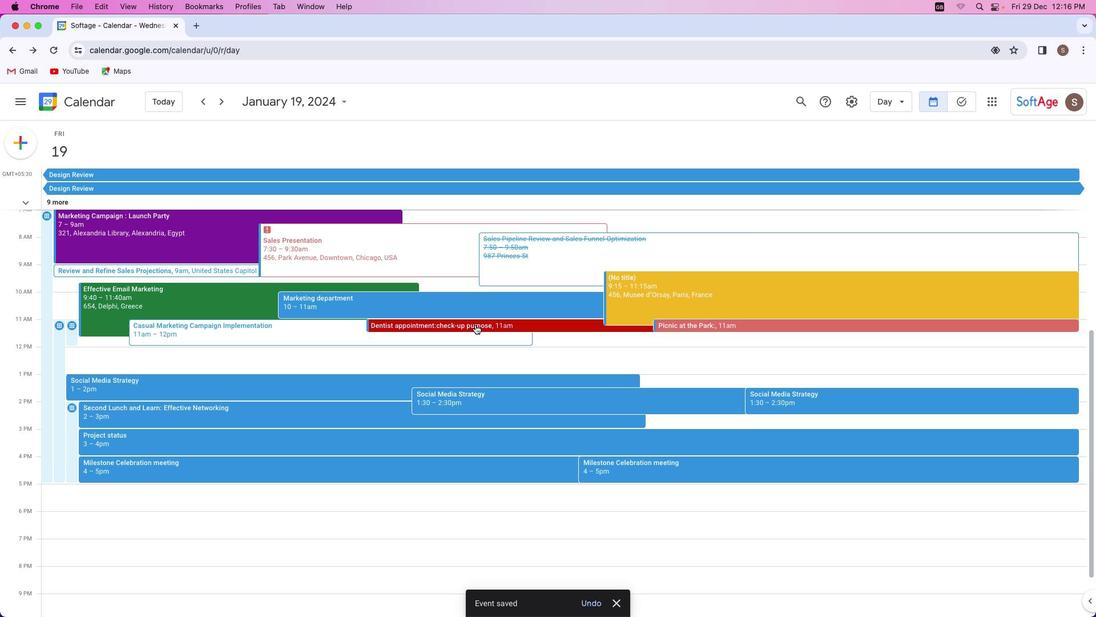 
Action: Mouse moved to (563, 361)
Screenshot: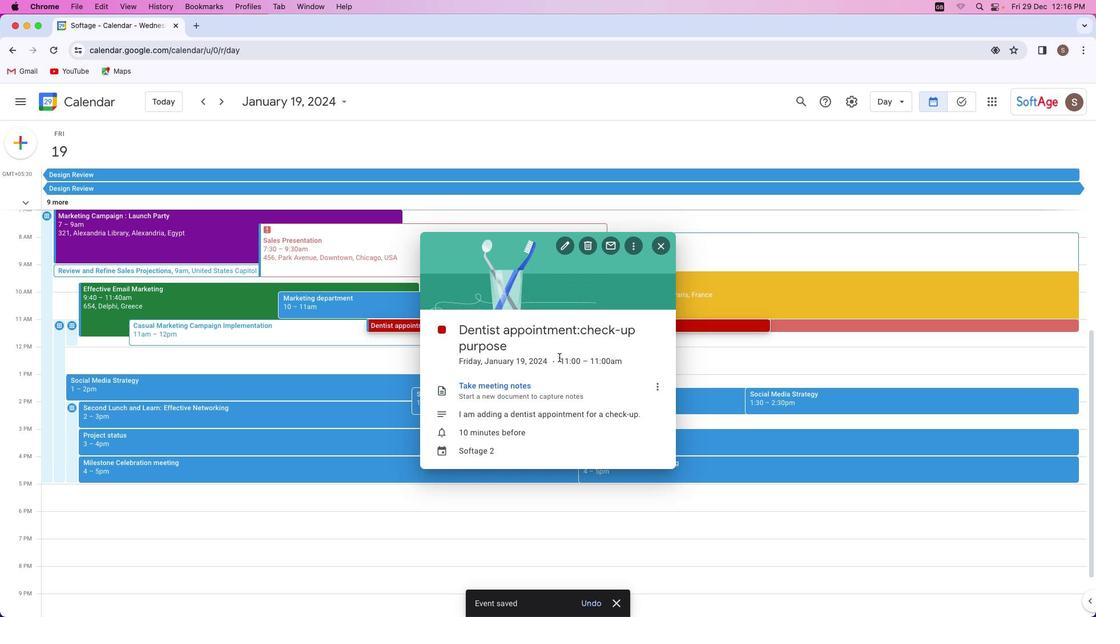 
Action: Mouse pressed left at (563, 361)
Screenshot: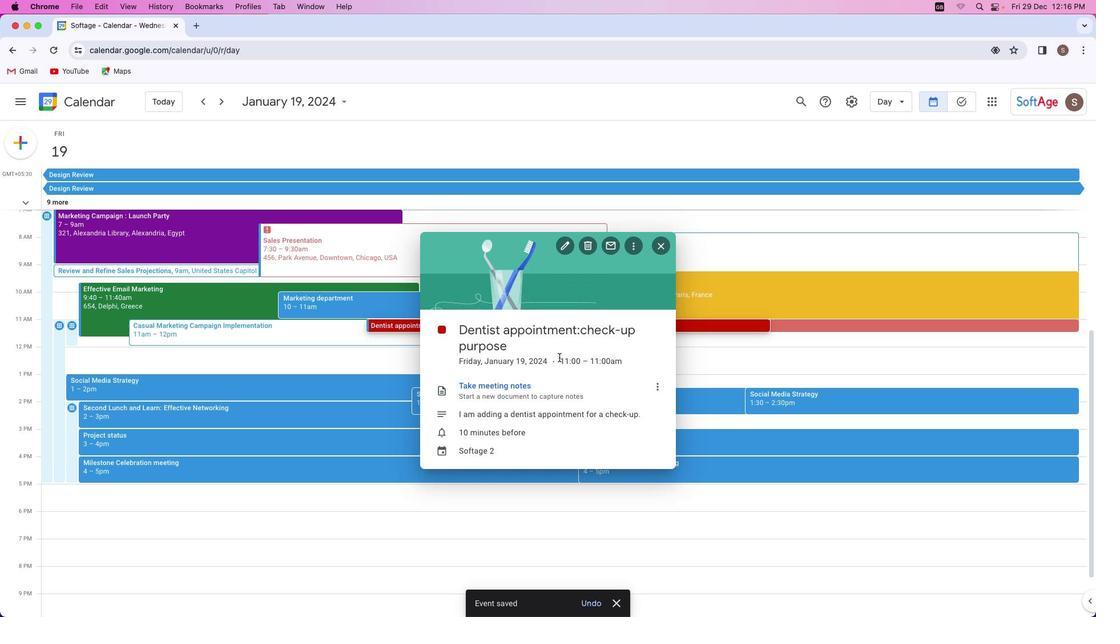 
Action: Mouse moved to (517, 363)
Screenshot: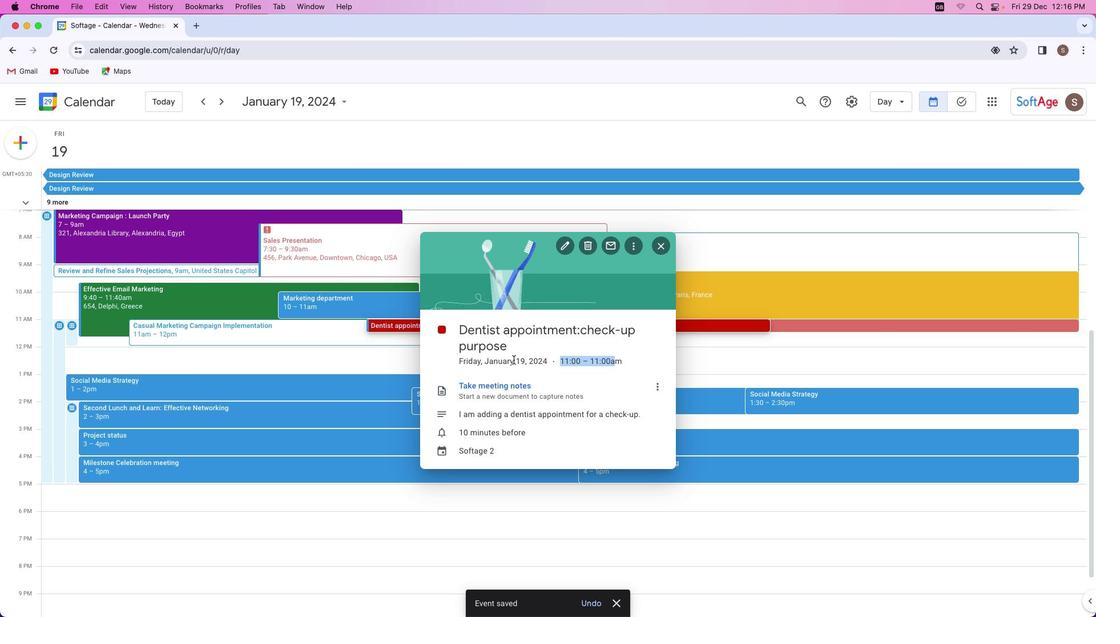 
Action: Mouse pressed left at (517, 363)
Screenshot: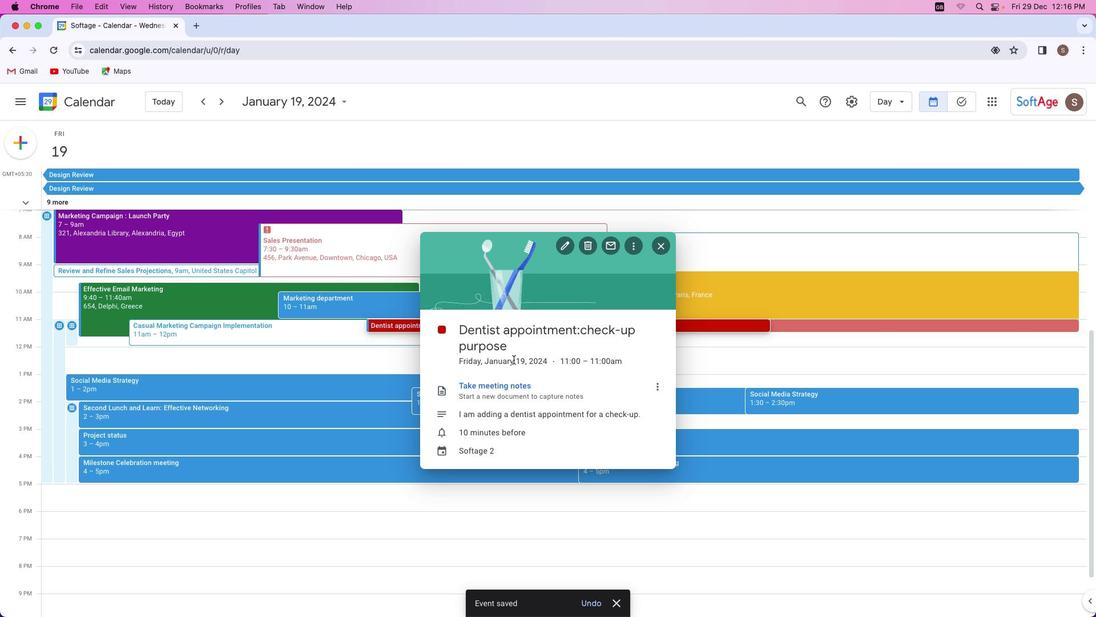 
Action: Mouse moved to (583, 374)
Screenshot: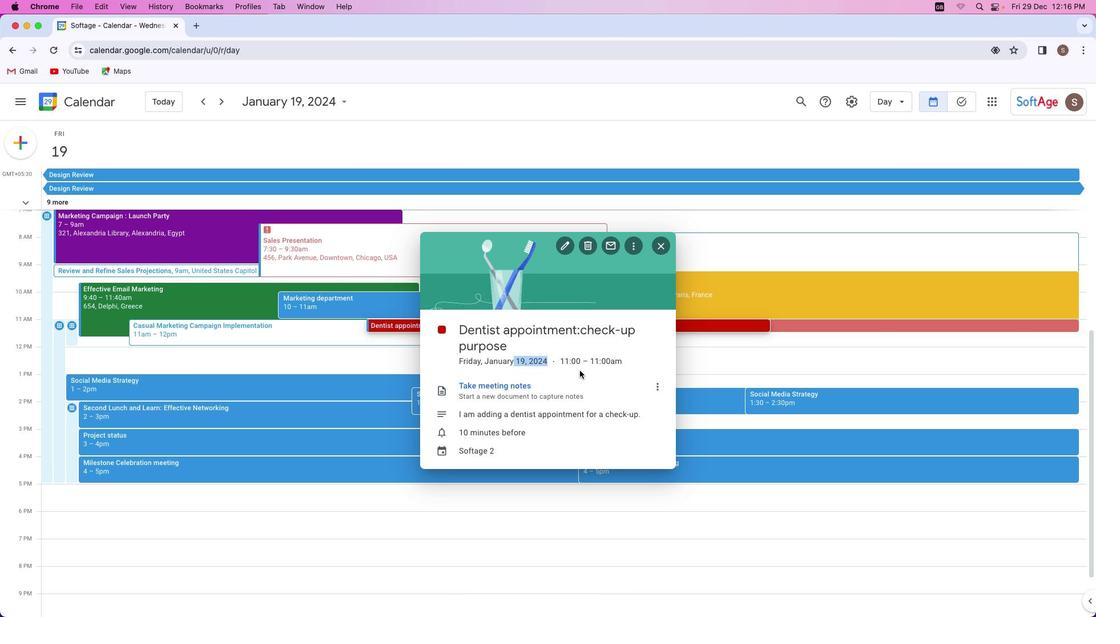 
Action: Mouse pressed left at (583, 374)
Screenshot: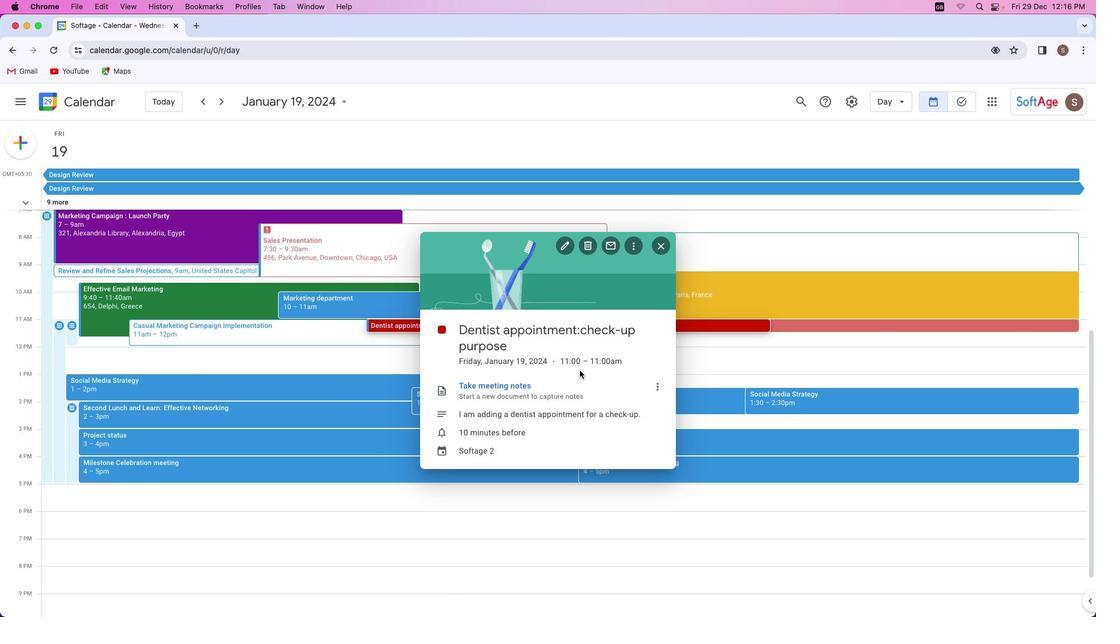 
Action: Mouse moved to (584, 374)
Screenshot: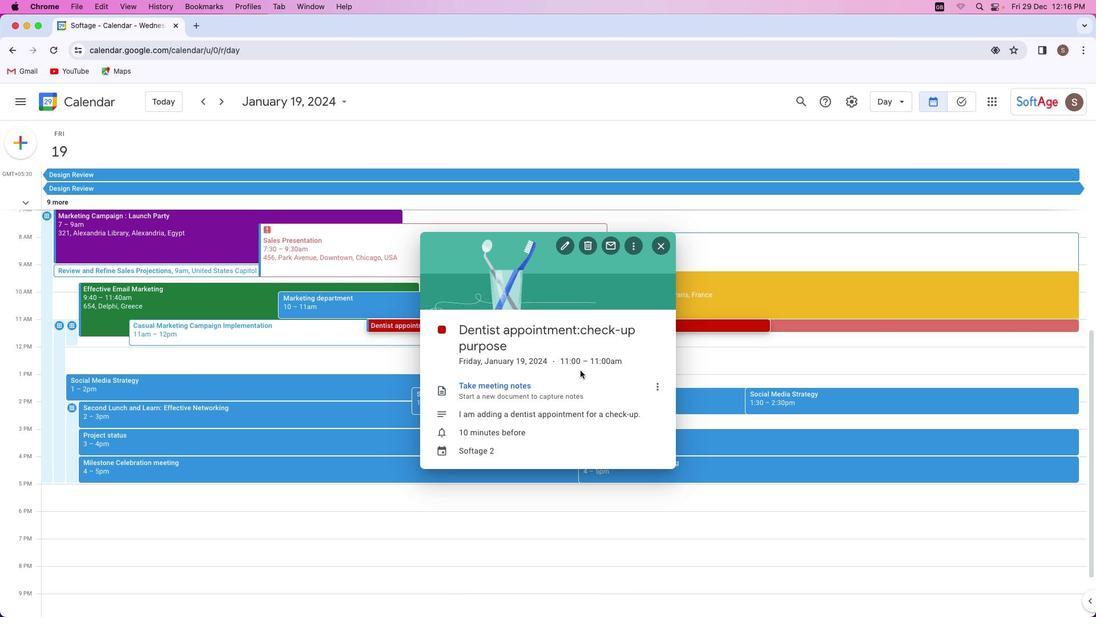 
